 Task: Look for space in Jaén, Spain from 15th August, 2023 to 20th August, 2023 for 1 adult in price range Rs.5000 to Rs.10000. Place can be private room with 1  bedroom having 1 bed and 1 bathroom. Property type can be house, flat, guest house, hotel. Booking option can be shelf check-in. Required host language is English.
Action: Mouse moved to (252, 157)
Screenshot: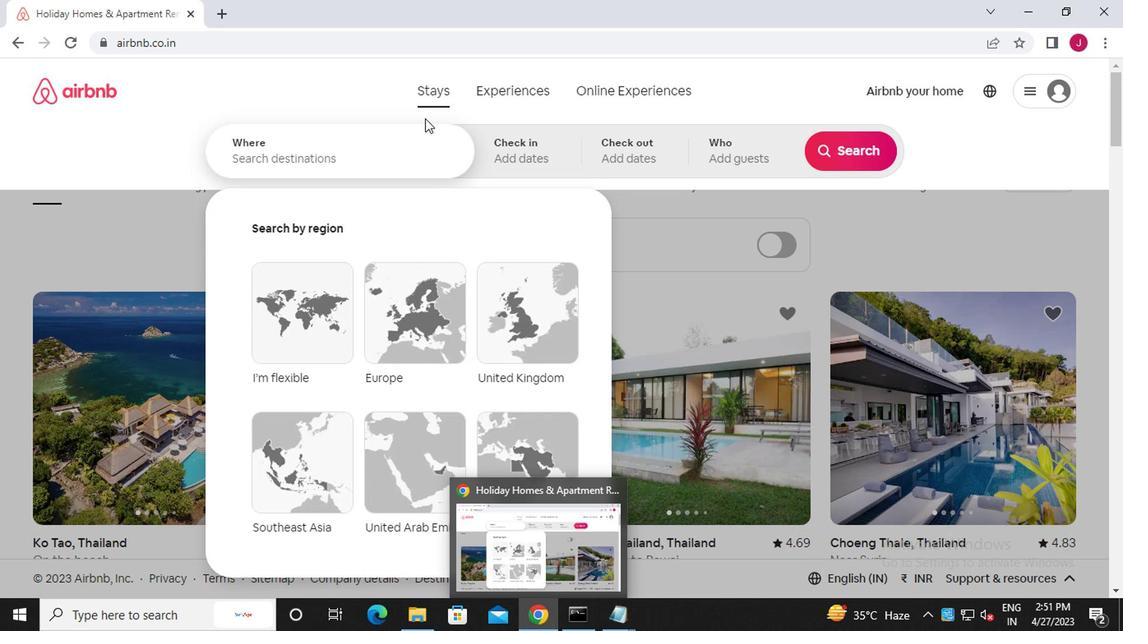 
Action: Mouse pressed left at (252, 157)
Screenshot: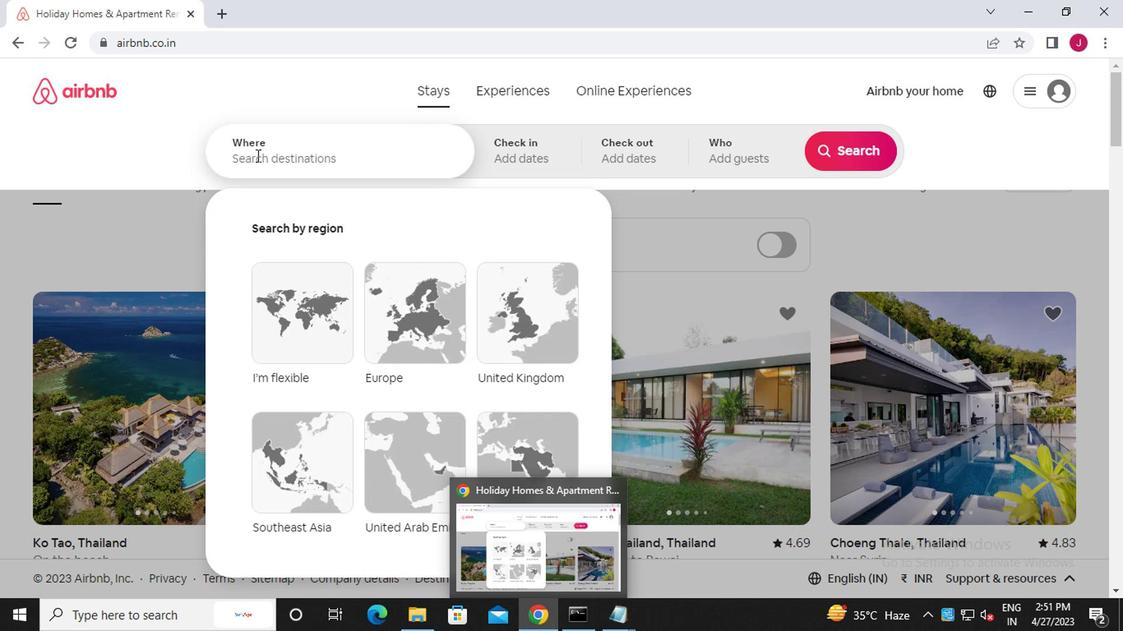 
Action: Mouse moved to (254, 157)
Screenshot: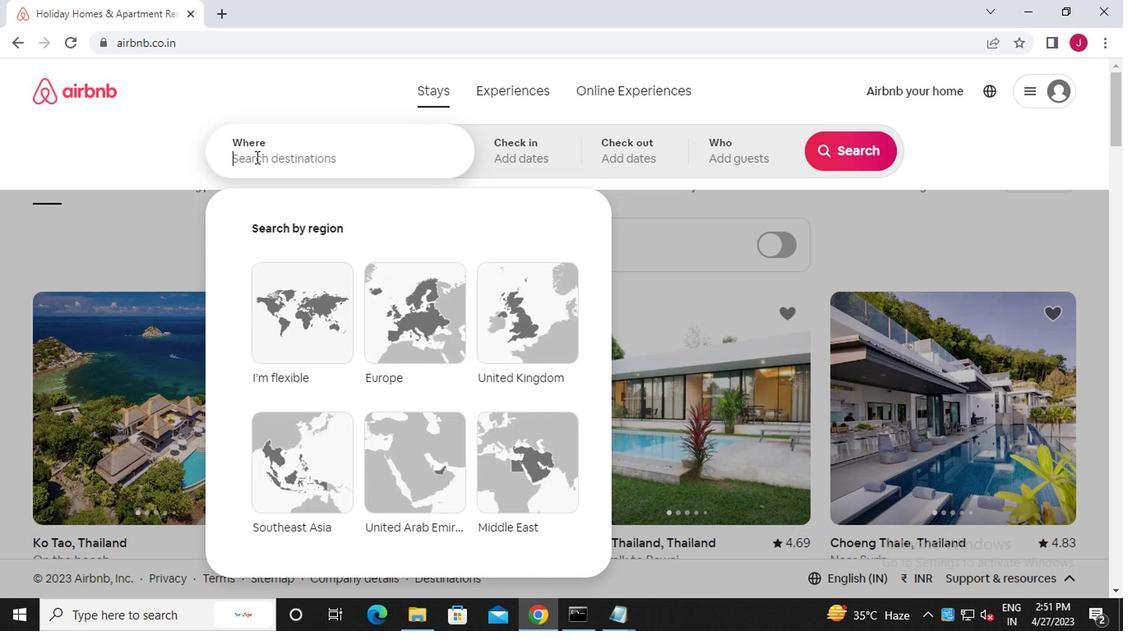 
Action: Key pressed j<Key.caps_lock>aen,<Key.caps_lock>s<Key.caps_lock>pain
Screenshot: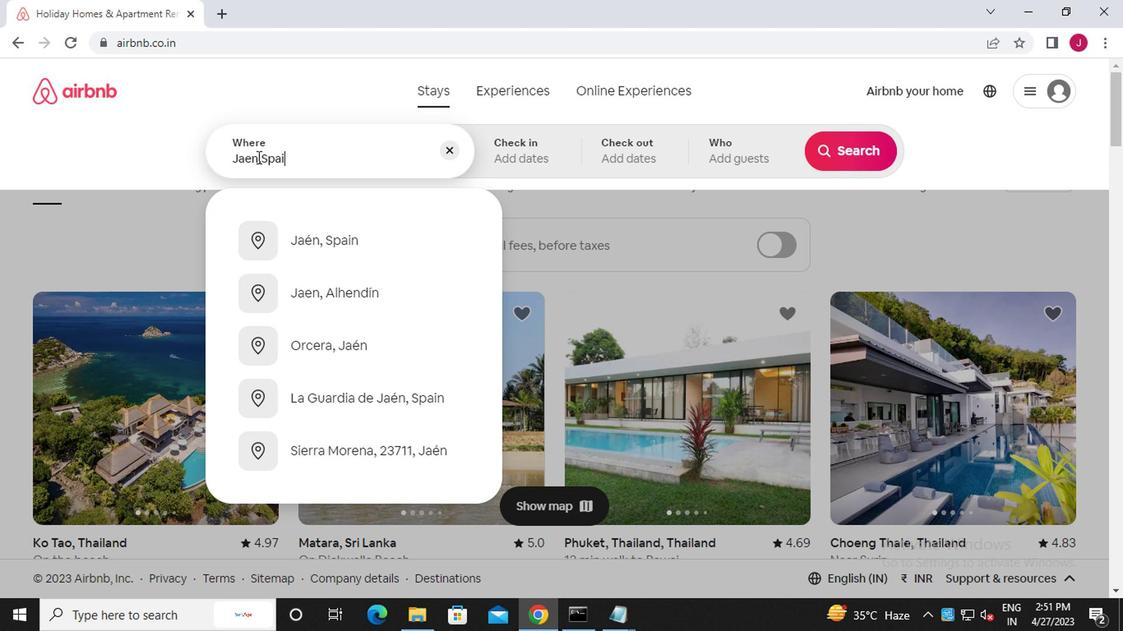 
Action: Mouse moved to (326, 243)
Screenshot: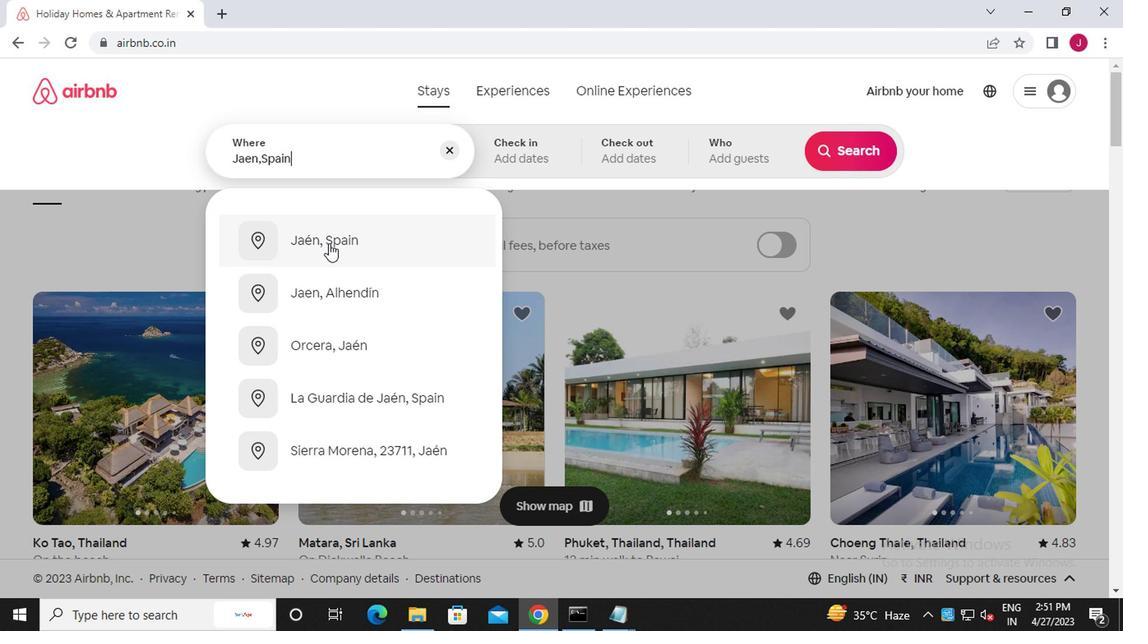 
Action: Mouse pressed left at (326, 243)
Screenshot: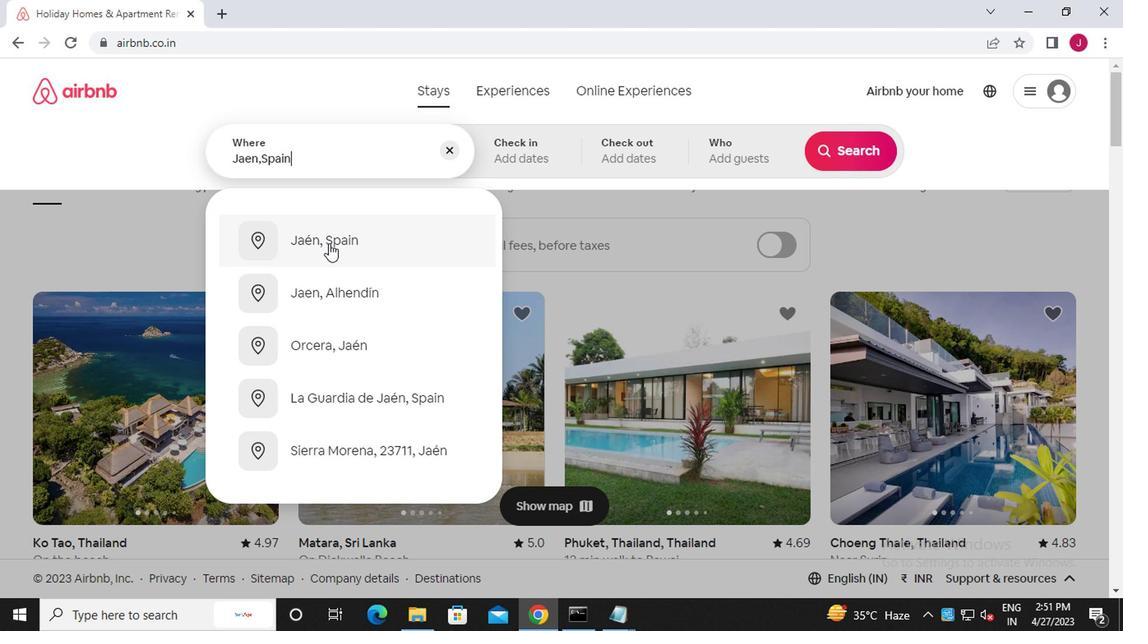
Action: Mouse moved to (835, 281)
Screenshot: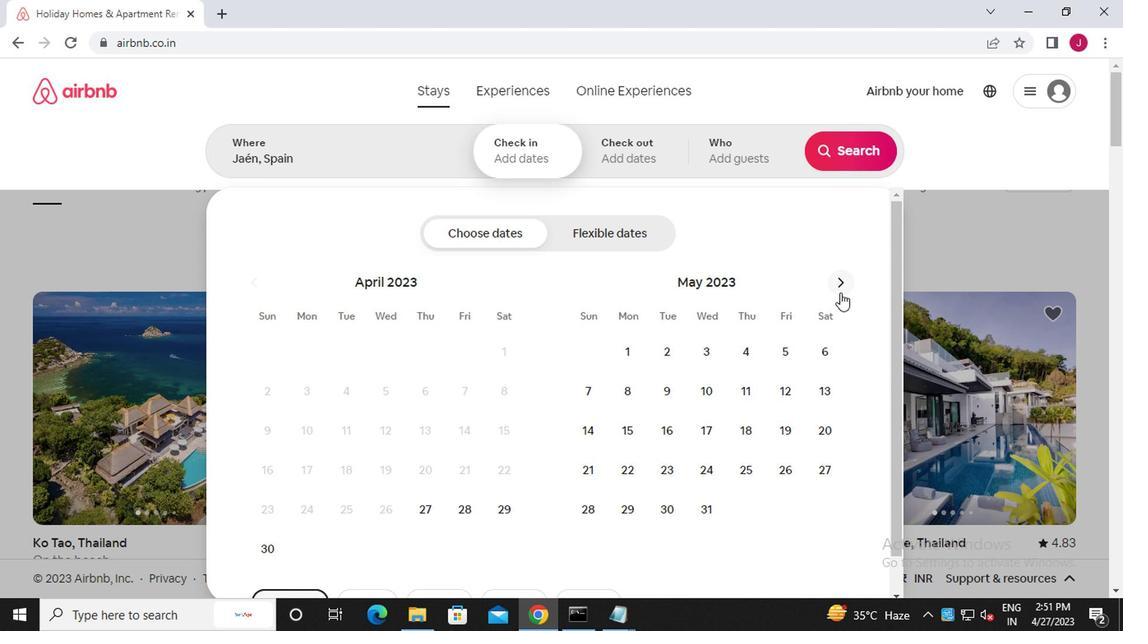 
Action: Mouse pressed left at (835, 281)
Screenshot: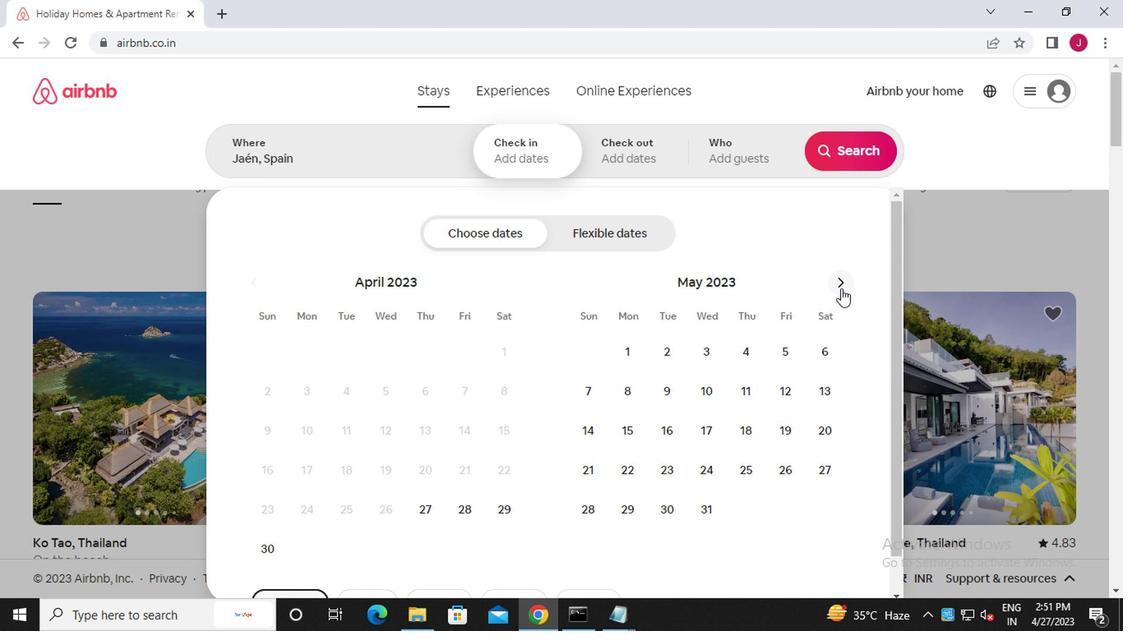 
Action: Mouse pressed left at (835, 281)
Screenshot: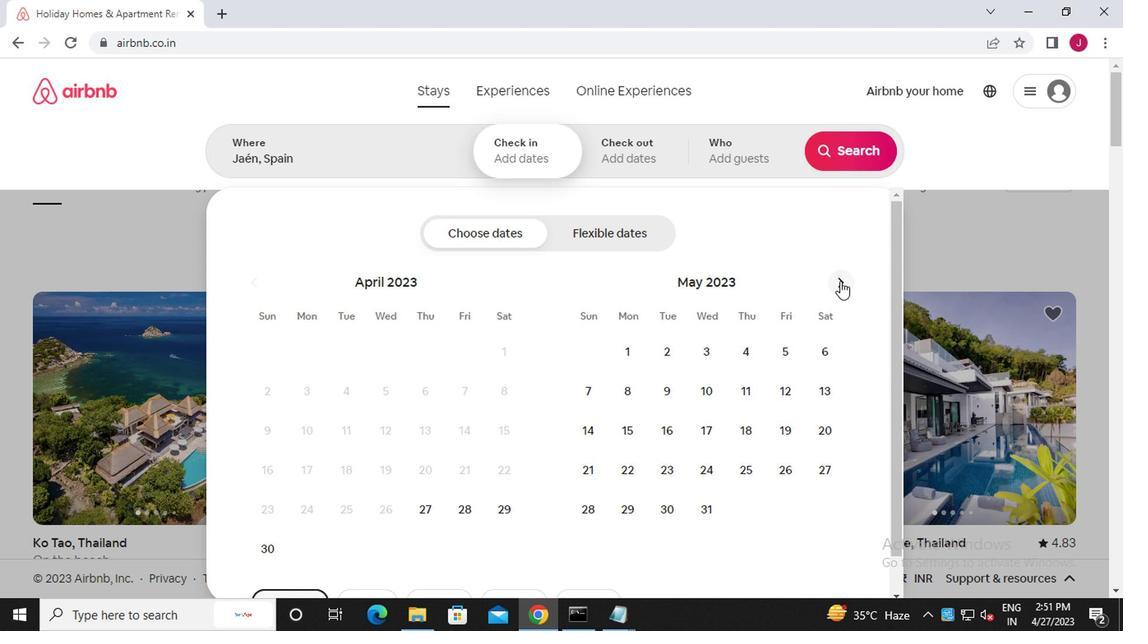 
Action: Mouse pressed left at (835, 281)
Screenshot: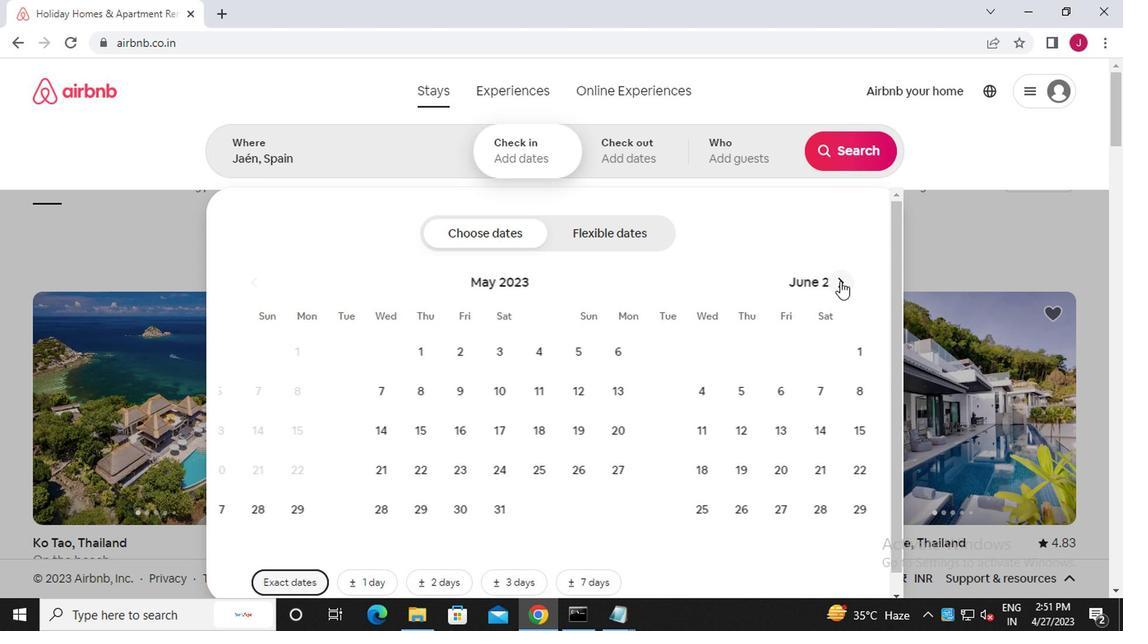 
Action: Mouse pressed left at (835, 281)
Screenshot: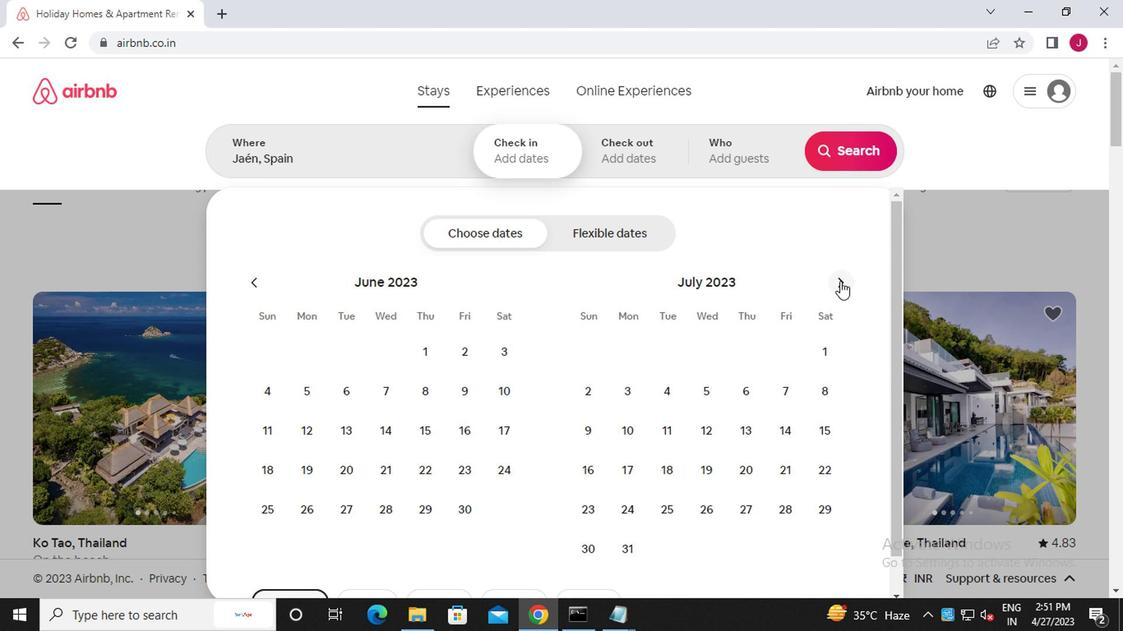 
Action: Mouse moved to (673, 426)
Screenshot: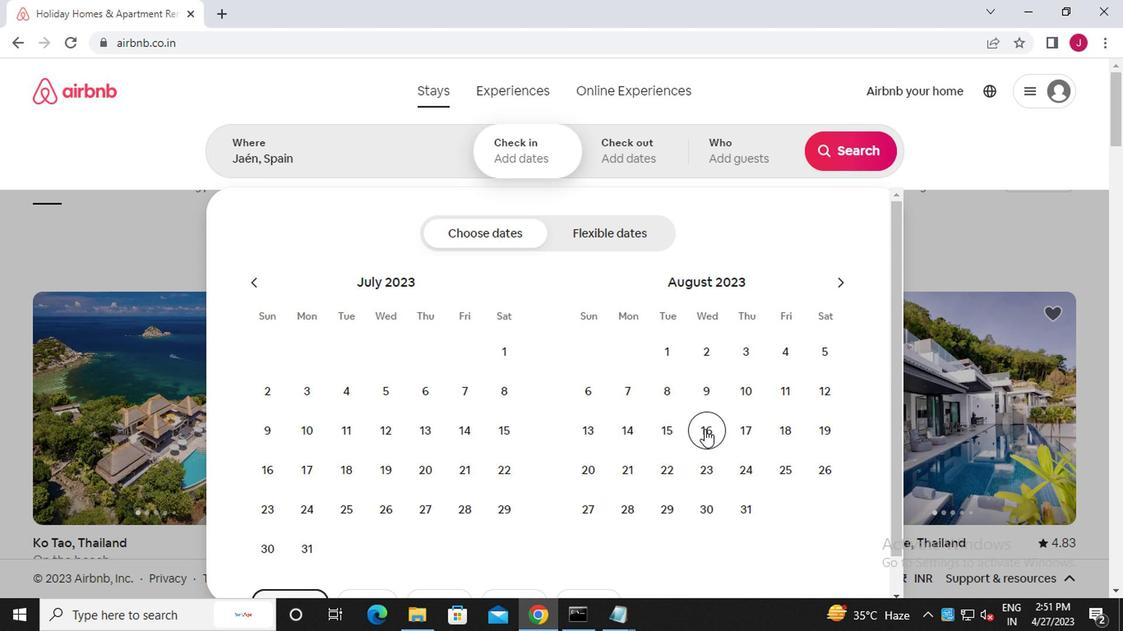 
Action: Mouse pressed left at (673, 426)
Screenshot: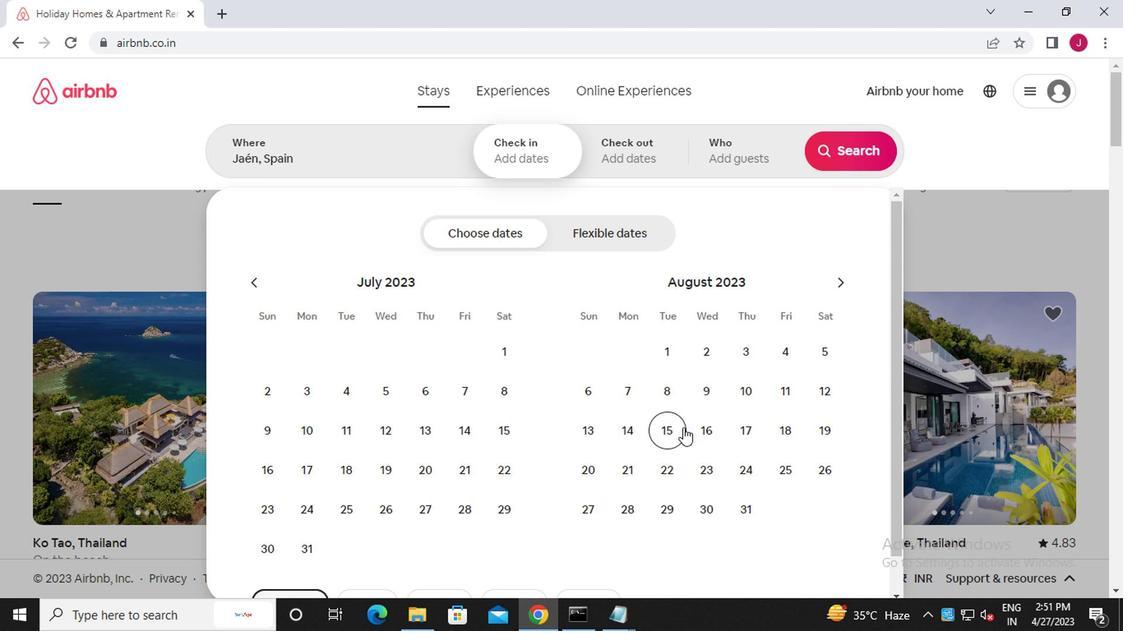 
Action: Mouse moved to (576, 468)
Screenshot: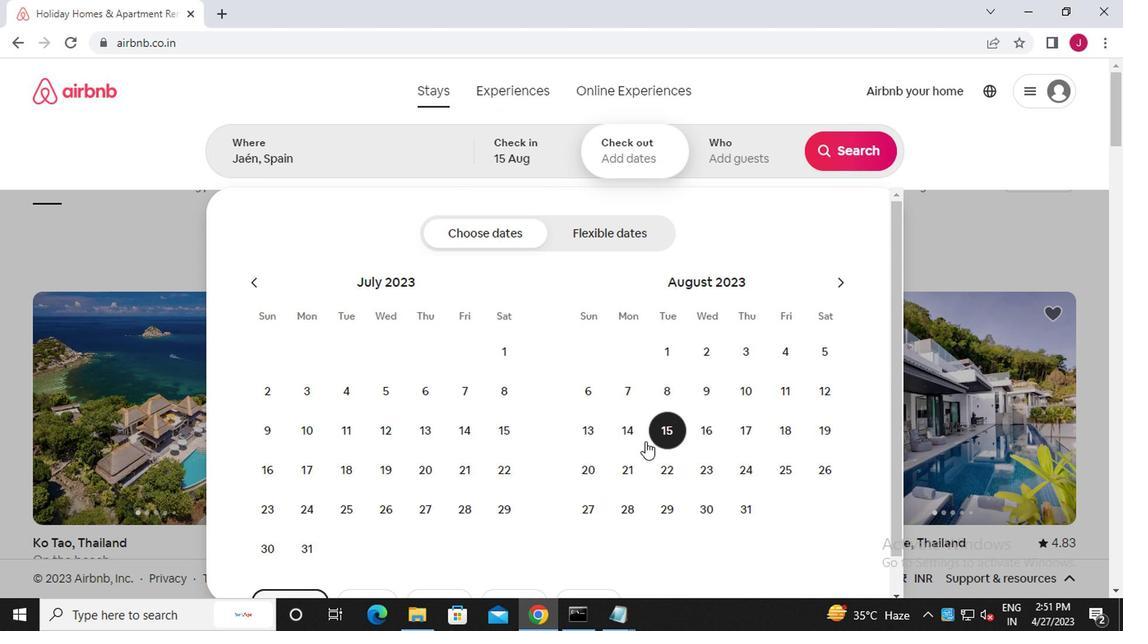 
Action: Mouse pressed left at (576, 468)
Screenshot: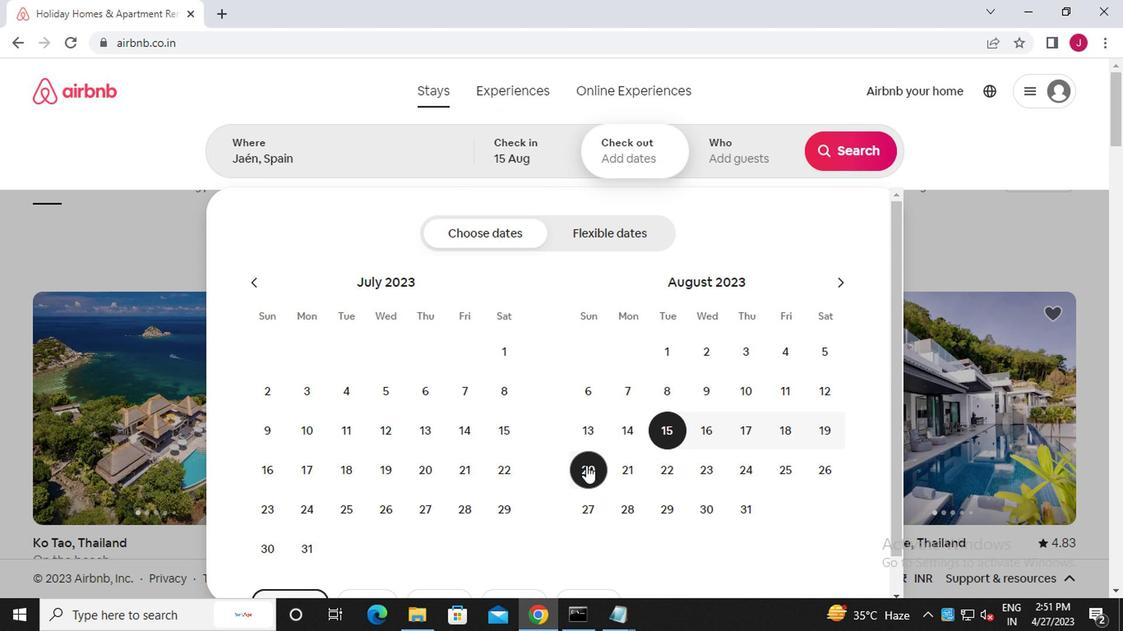
Action: Mouse moved to (743, 163)
Screenshot: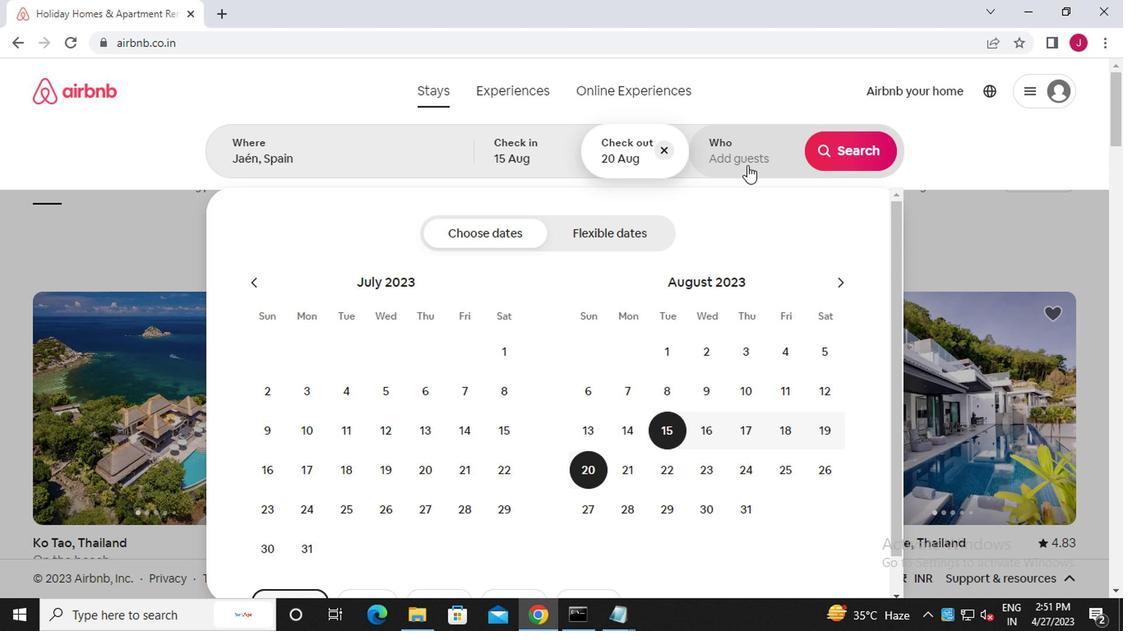 
Action: Mouse pressed left at (743, 163)
Screenshot: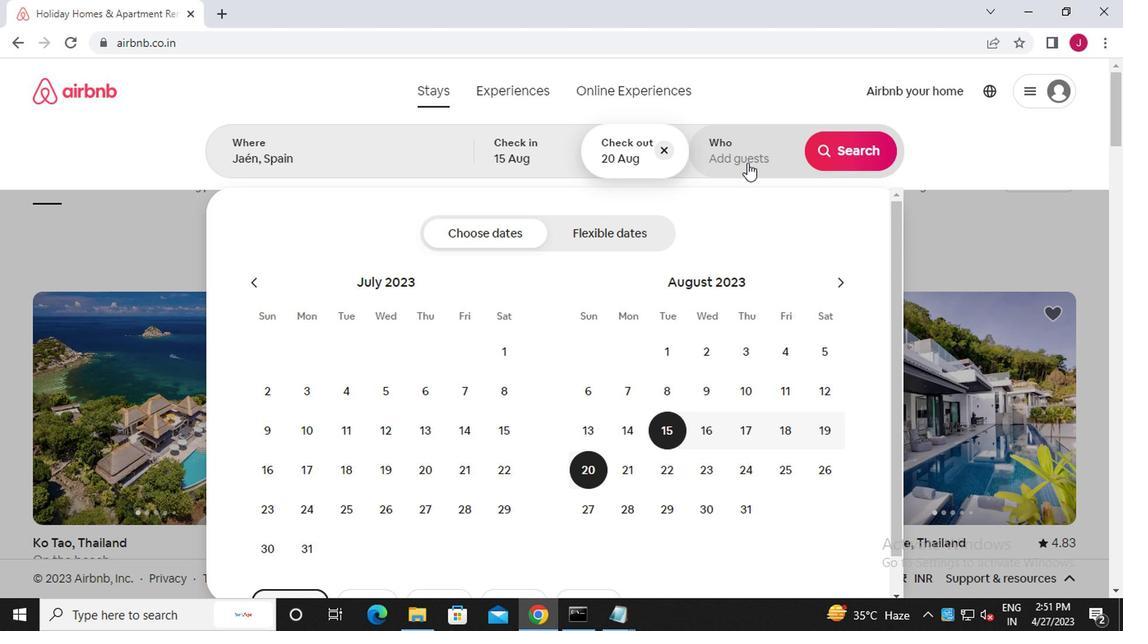 
Action: Mouse moved to (845, 243)
Screenshot: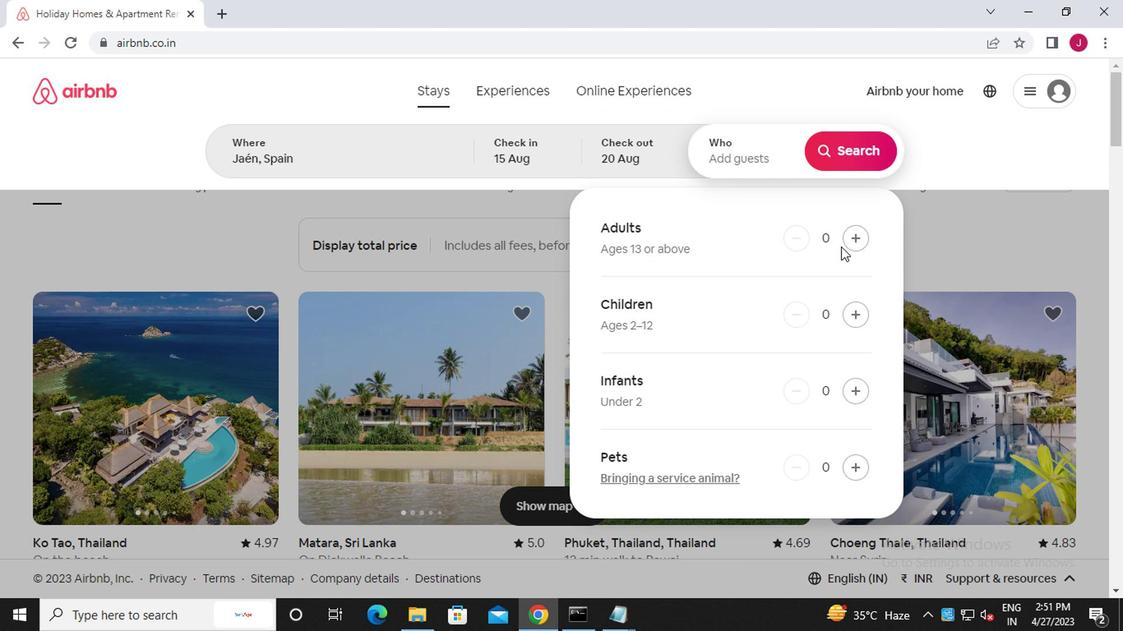 
Action: Mouse pressed left at (845, 243)
Screenshot: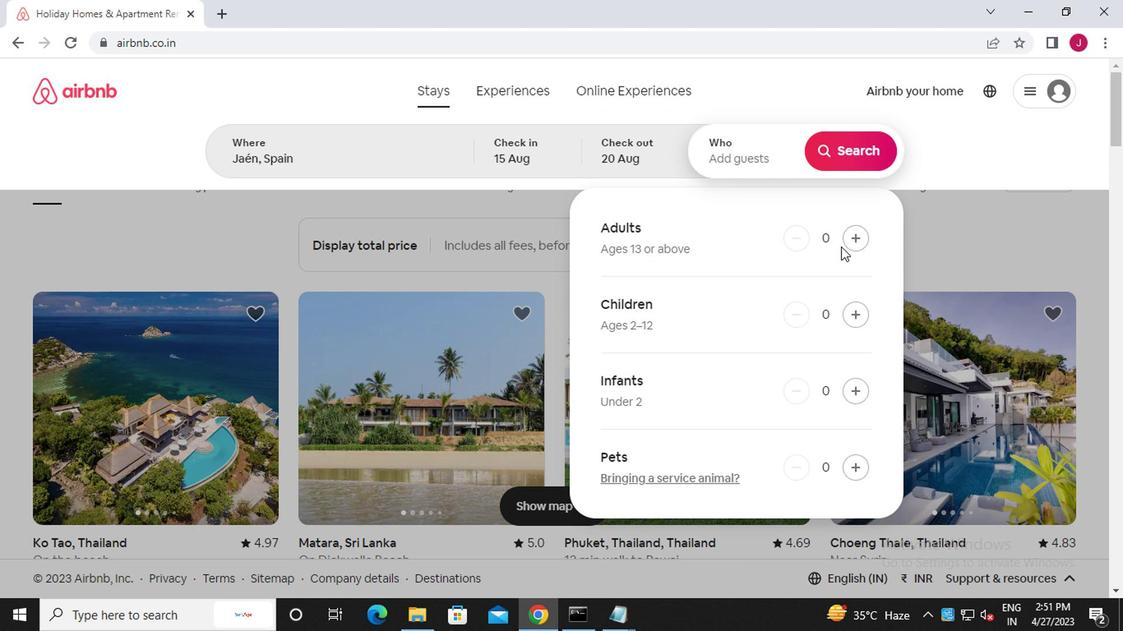 
Action: Mouse moved to (839, 155)
Screenshot: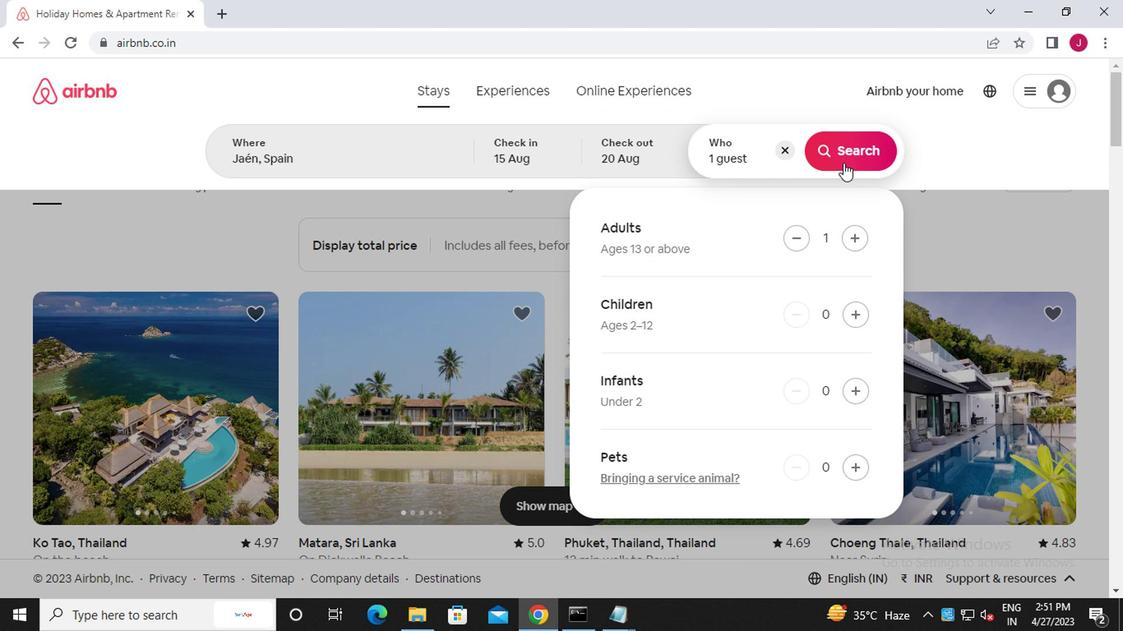 
Action: Mouse pressed left at (839, 155)
Screenshot: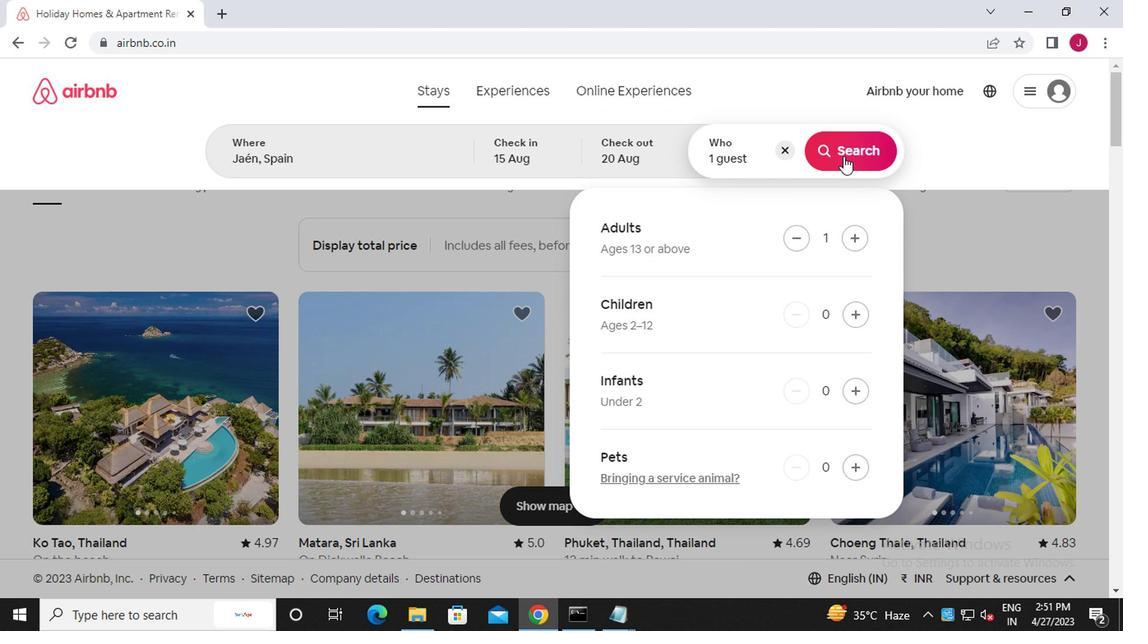 
Action: Mouse moved to (1045, 167)
Screenshot: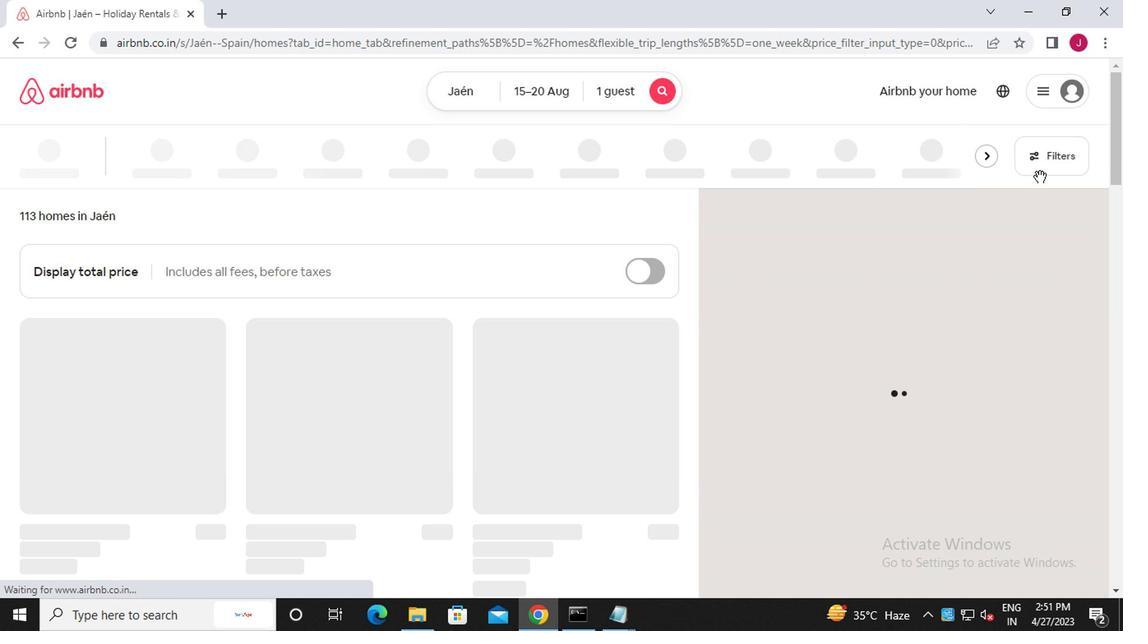 
Action: Mouse pressed left at (1045, 167)
Screenshot: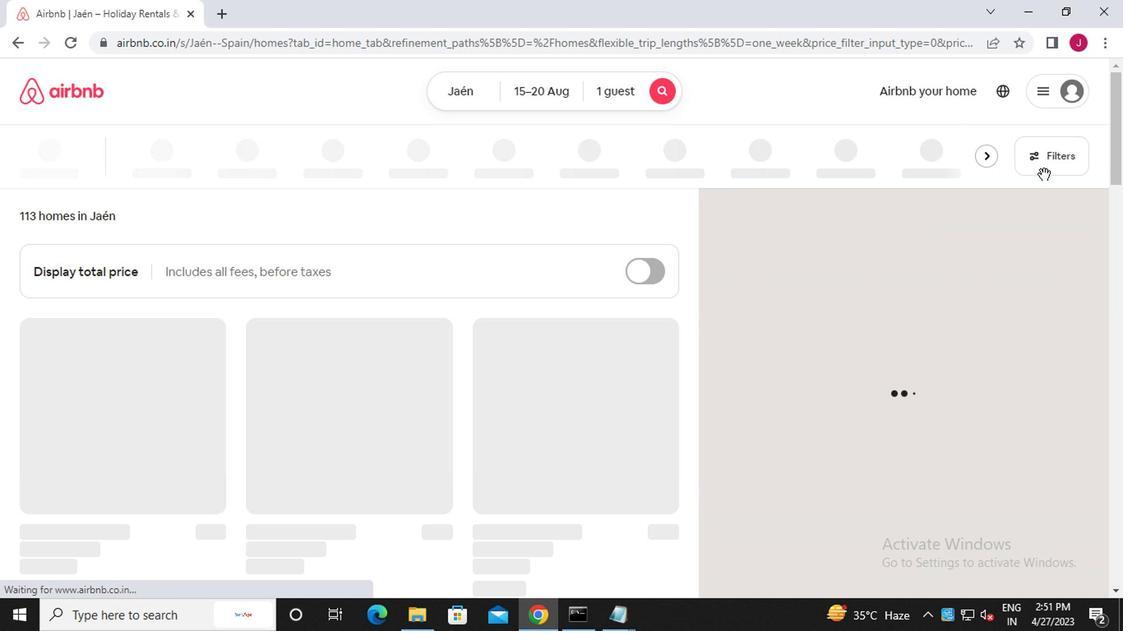 
Action: Mouse moved to (373, 369)
Screenshot: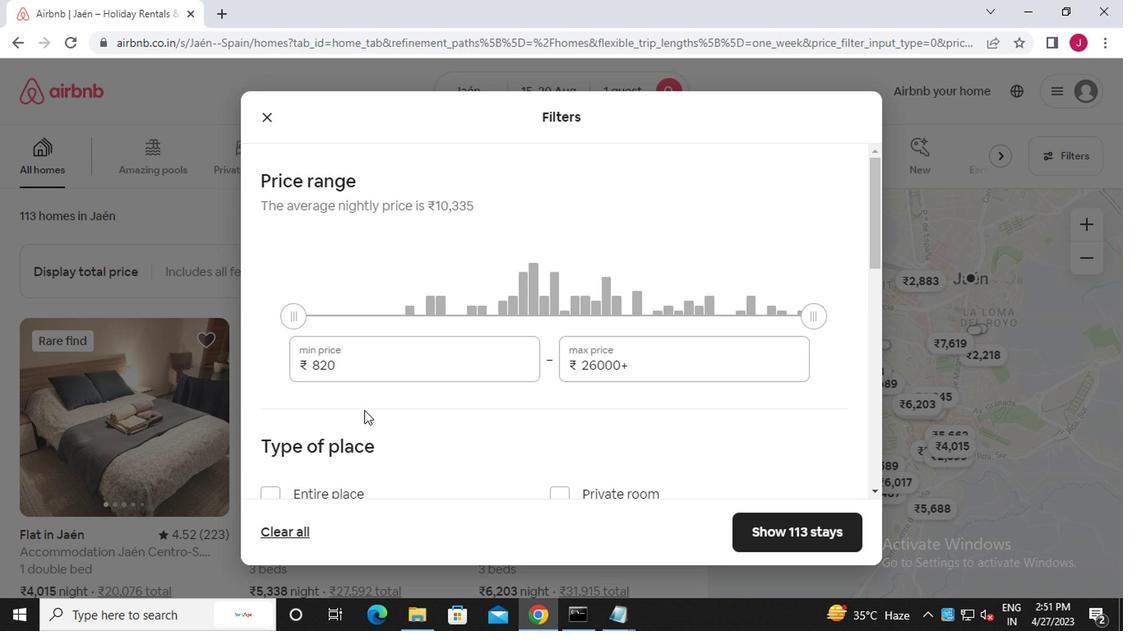 
Action: Mouse pressed left at (373, 369)
Screenshot: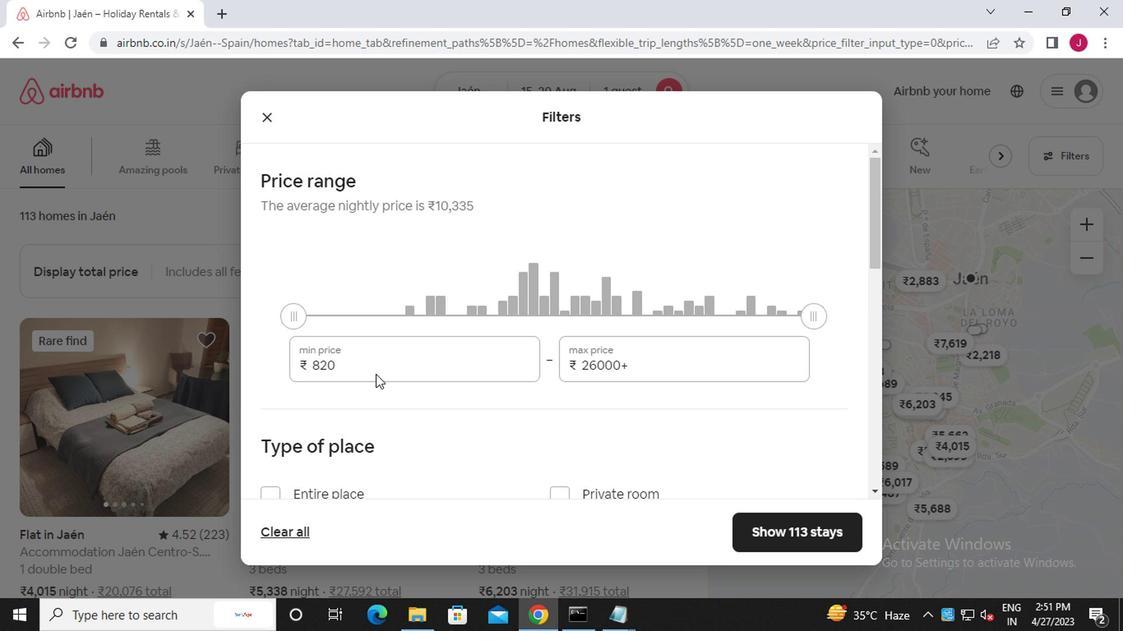 
Action: Mouse moved to (372, 367)
Screenshot: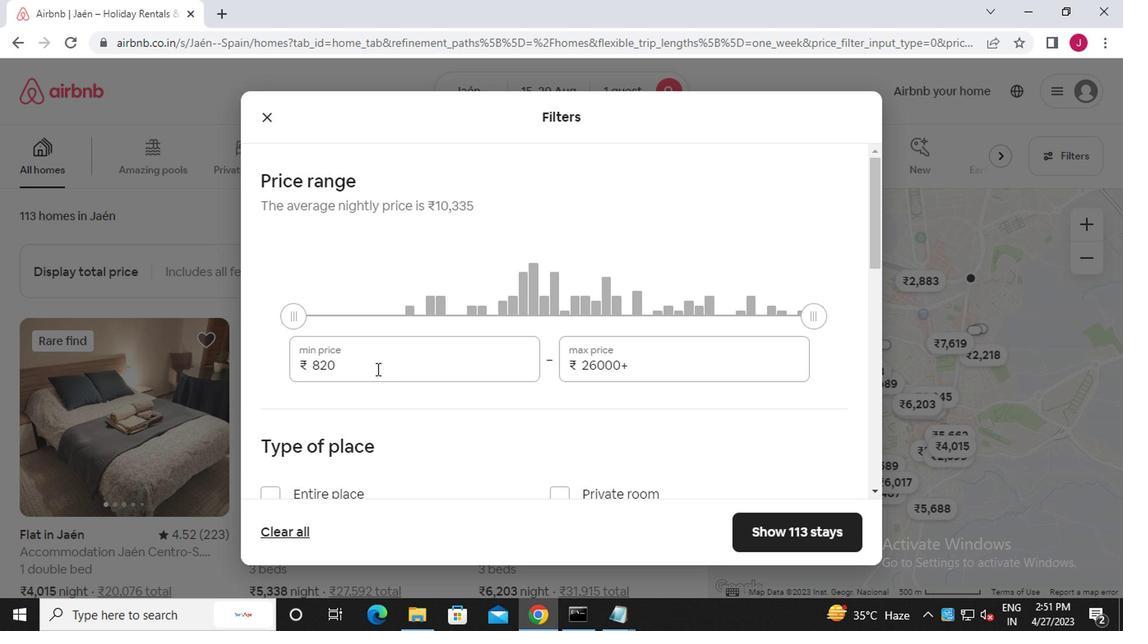
Action: Key pressed <Key.backspace><Key.backspace><Key.backspace><Key.backspace><Key.backspace><Key.backspace><Key.backspace><<101>><<96>><<96>><<96>>
Screenshot: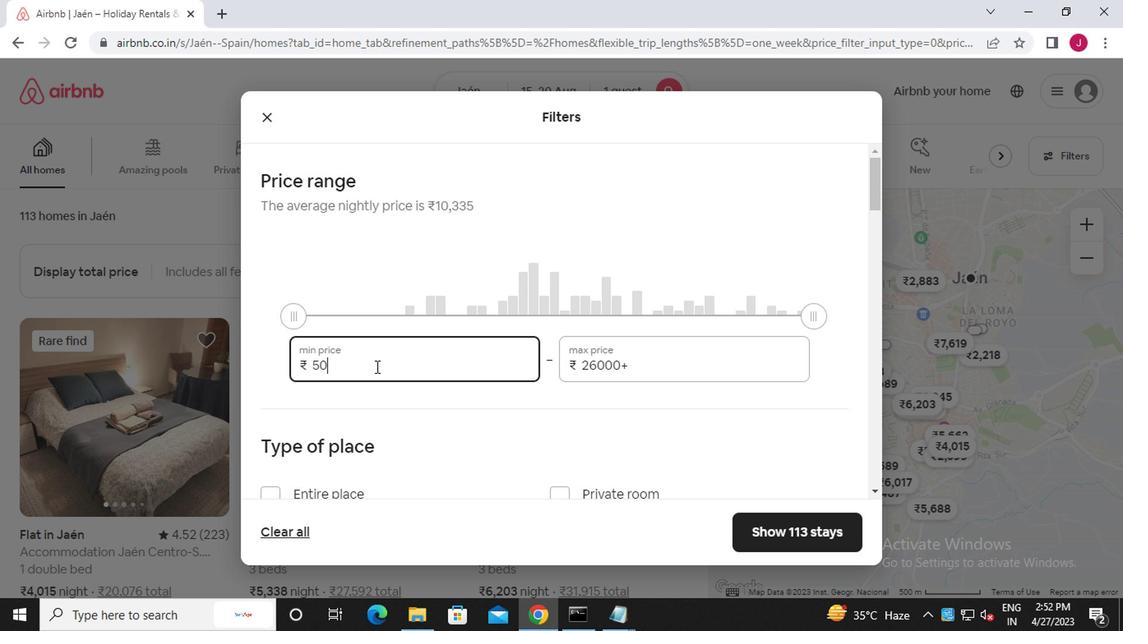 
Action: Mouse moved to (690, 361)
Screenshot: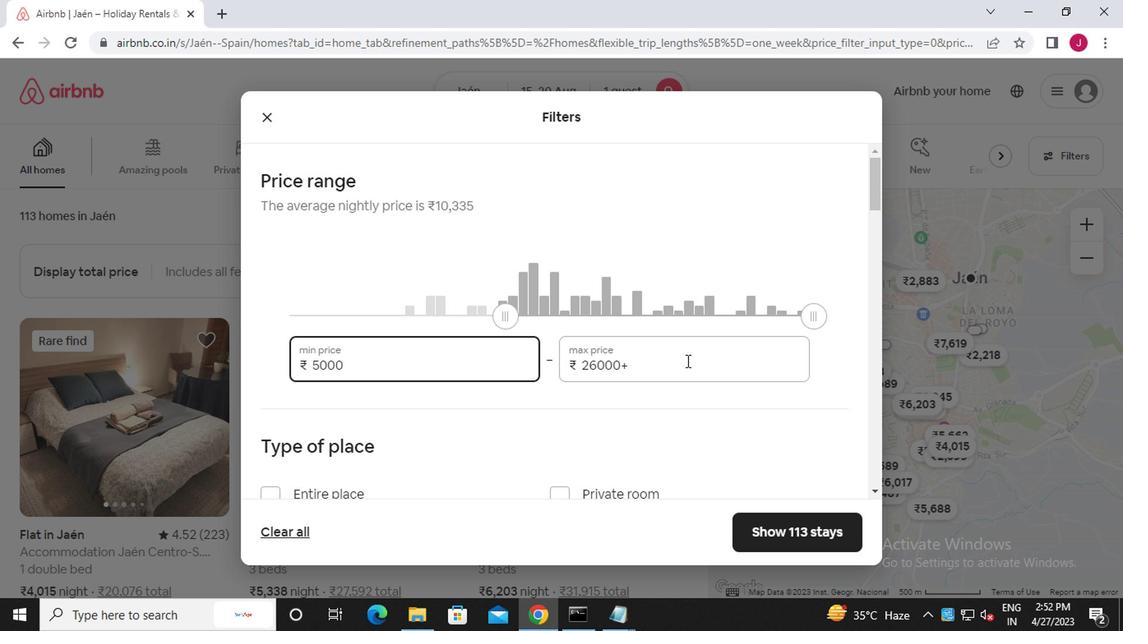 
Action: Mouse pressed left at (690, 361)
Screenshot: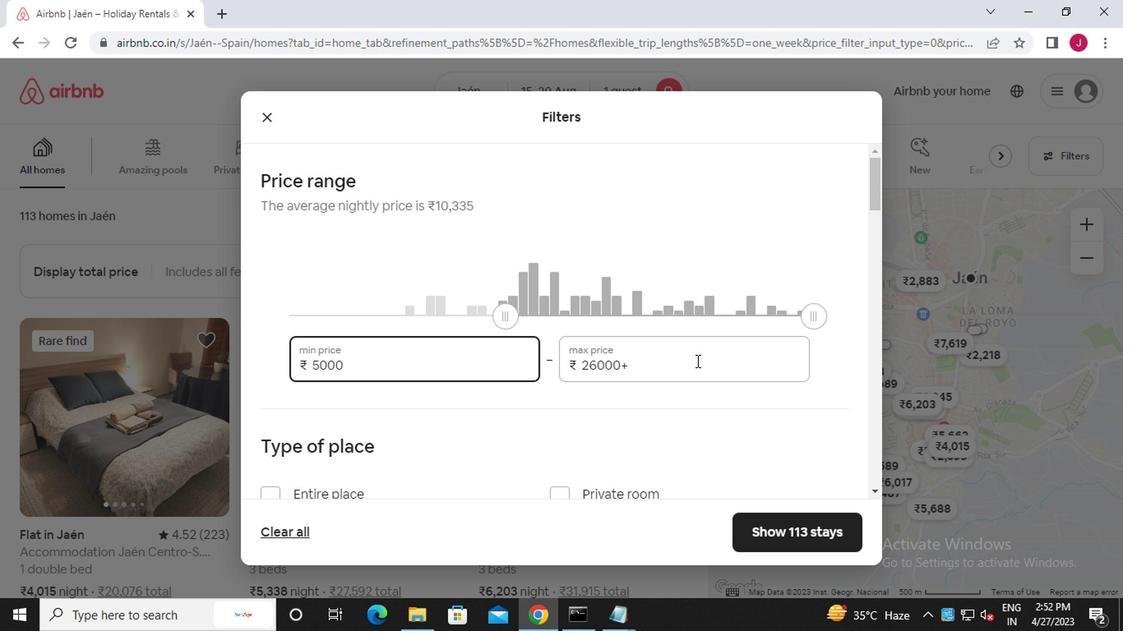 
Action: Mouse moved to (674, 361)
Screenshot: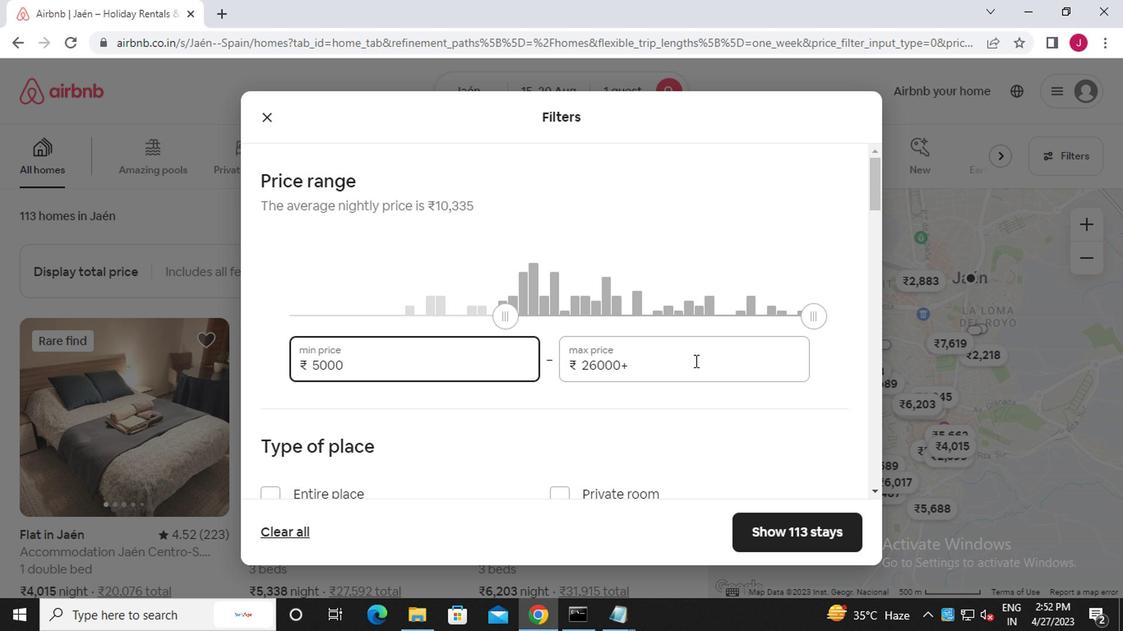 
Action: Key pressed <Key.backspace><Key.backspace><Key.backspace><Key.backspace><Key.backspace><Key.backspace><Key.backspace><Key.backspace><Key.backspace><Key.backspace><<97>><<96>><<96>><<96>><<96>>
Screenshot: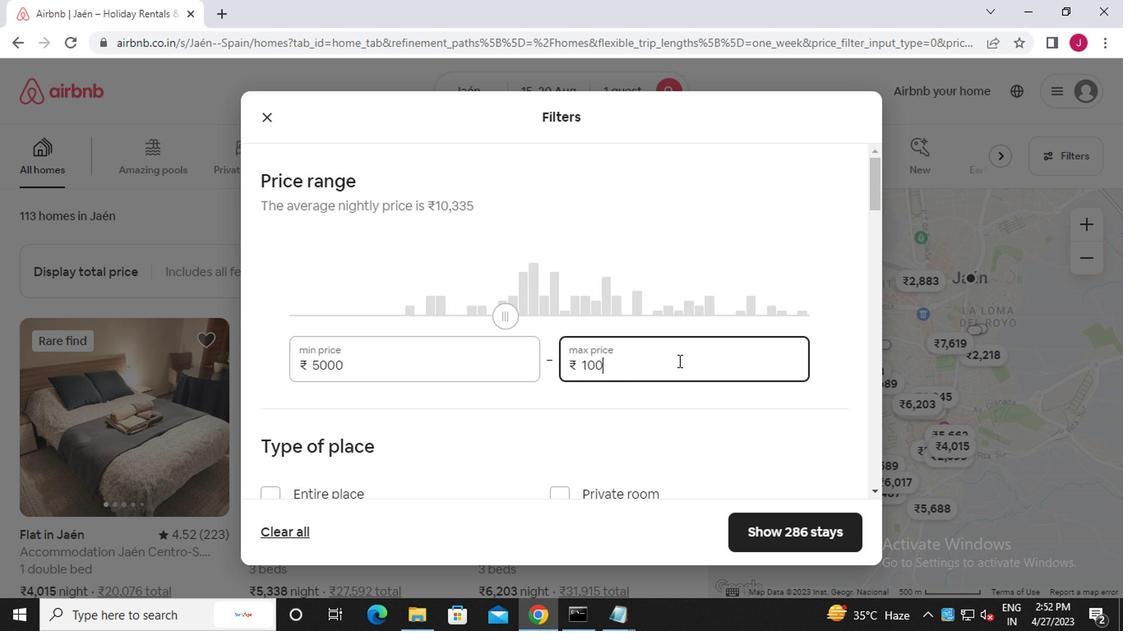 
Action: Mouse scrolled (674, 360) with delta (0, 0)
Screenshot: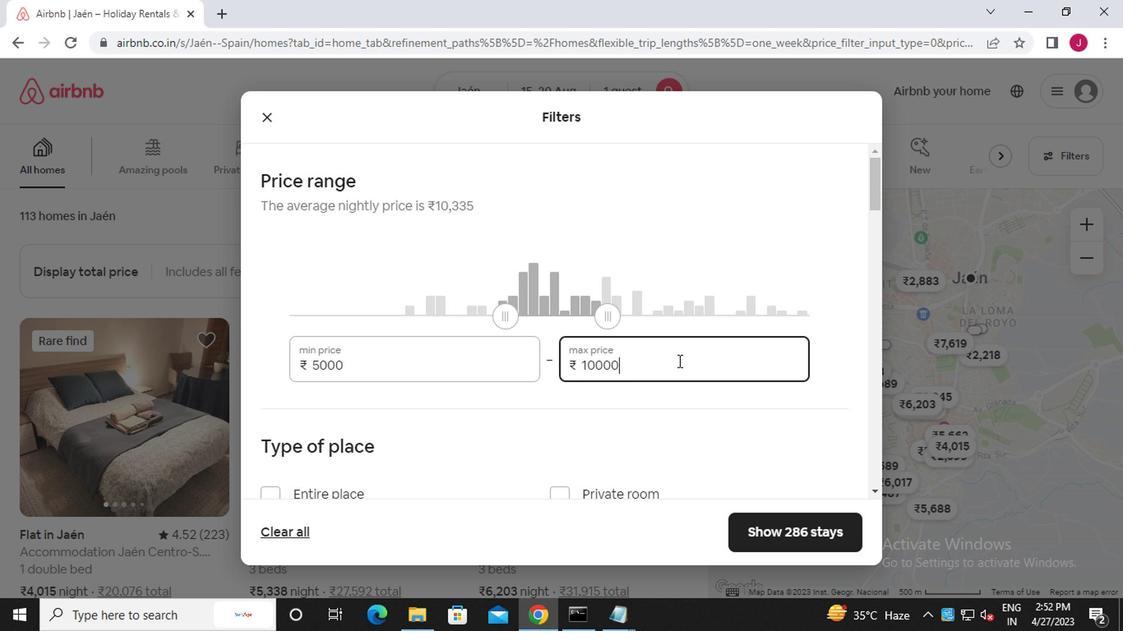 
Action: Mouse scrolled (674, 360) with delta (0, 0)
Screenshot: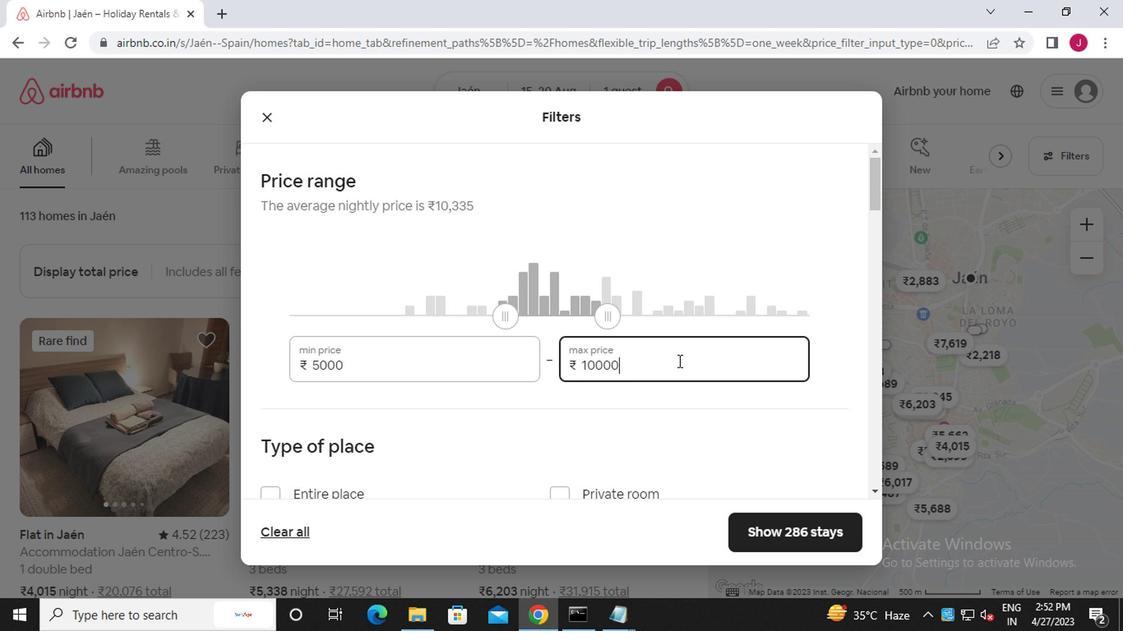
Action: Mouse scrolled (674, 360) with delta (0, 0)
Screenshot: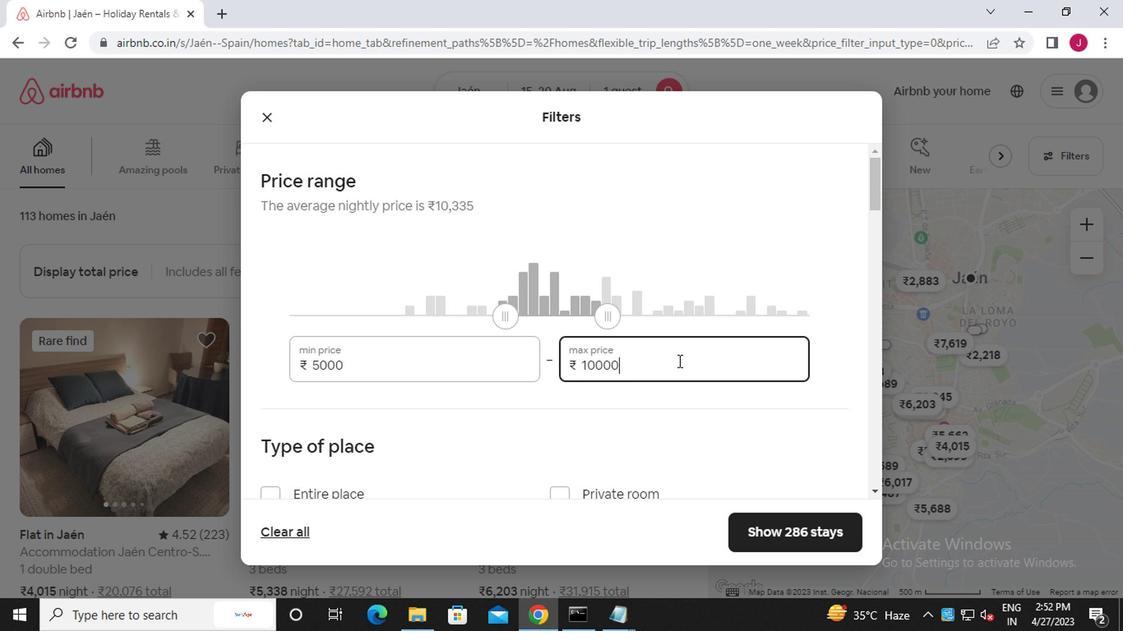
Action: Mouse moved to (565, 245)
Screenshot: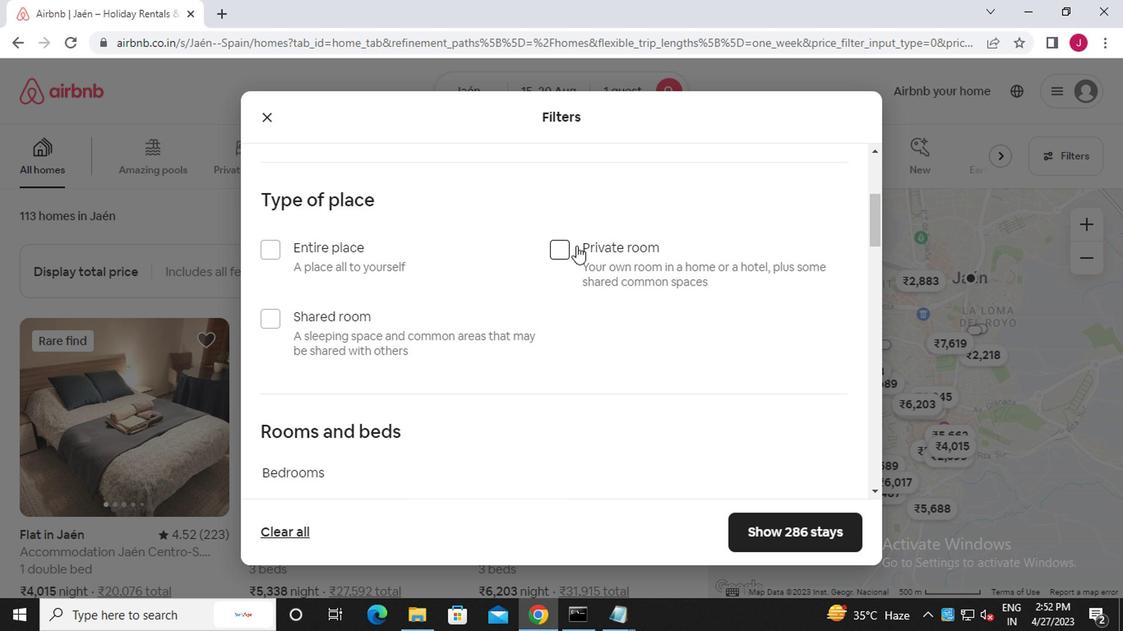 
Action: Mouse pressed left at (565, 245)
Screenshot: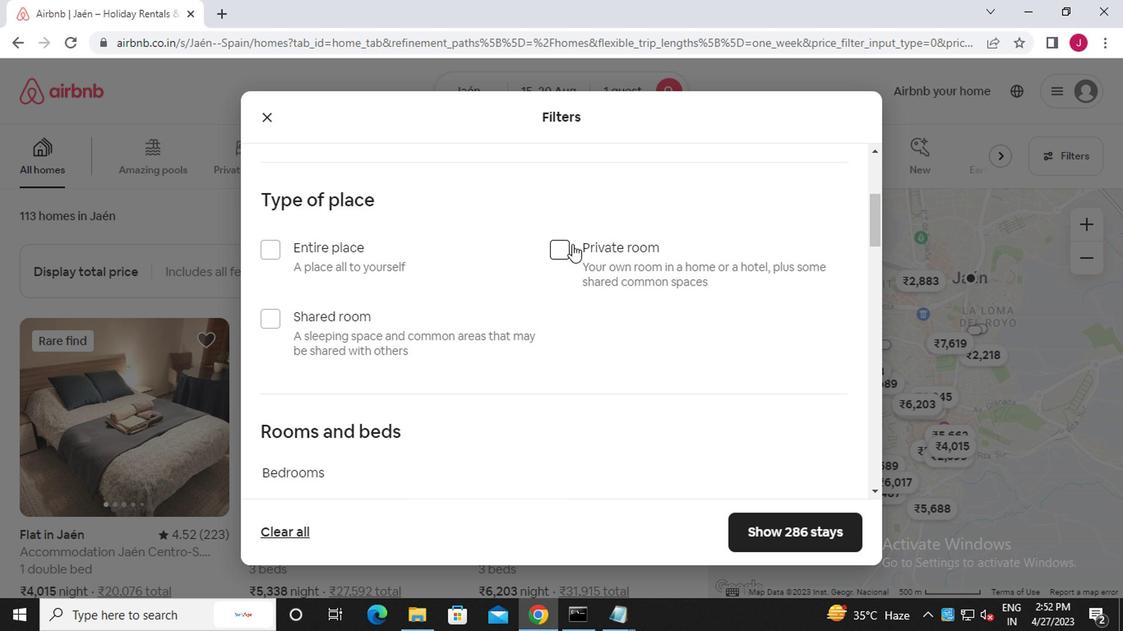 
Action: Mouse moved to (410, 343)
Screenshot: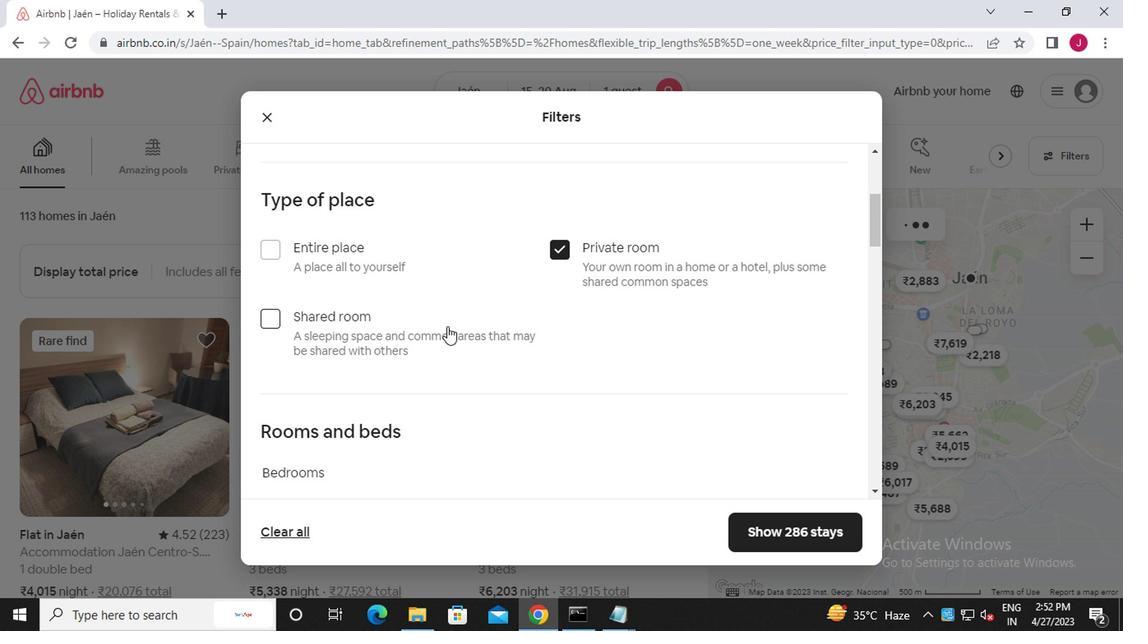 
Action: Mouse scrolled (410, 342) with delta (0, 0)
Screenshot: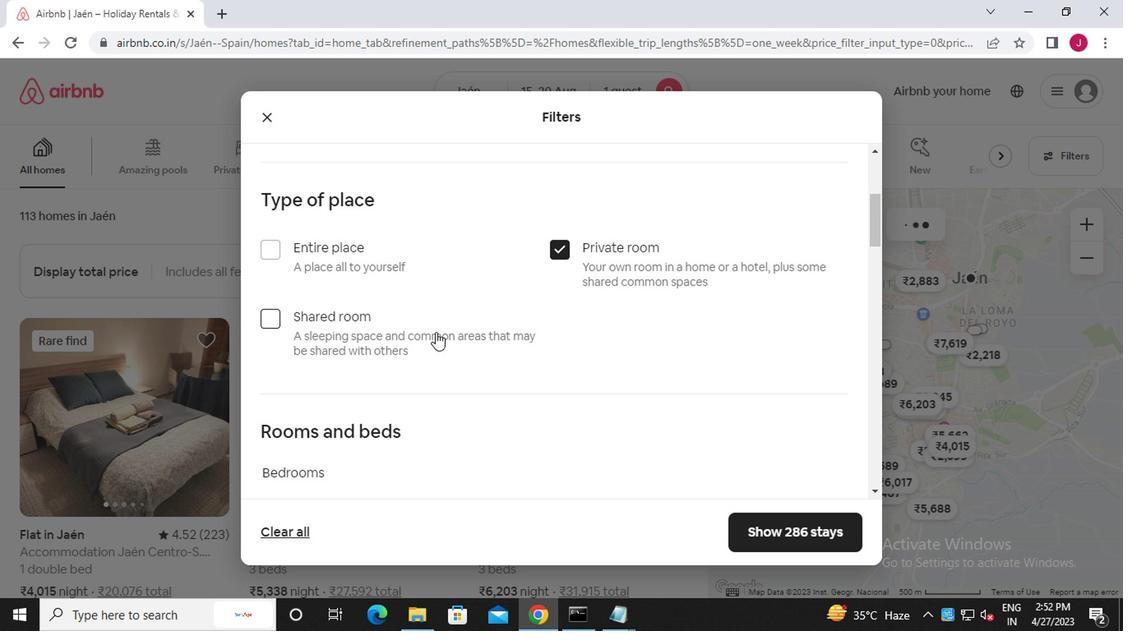 
Action: Mouse scrolled (410, 342) with delta (0, 0)
Screenshot: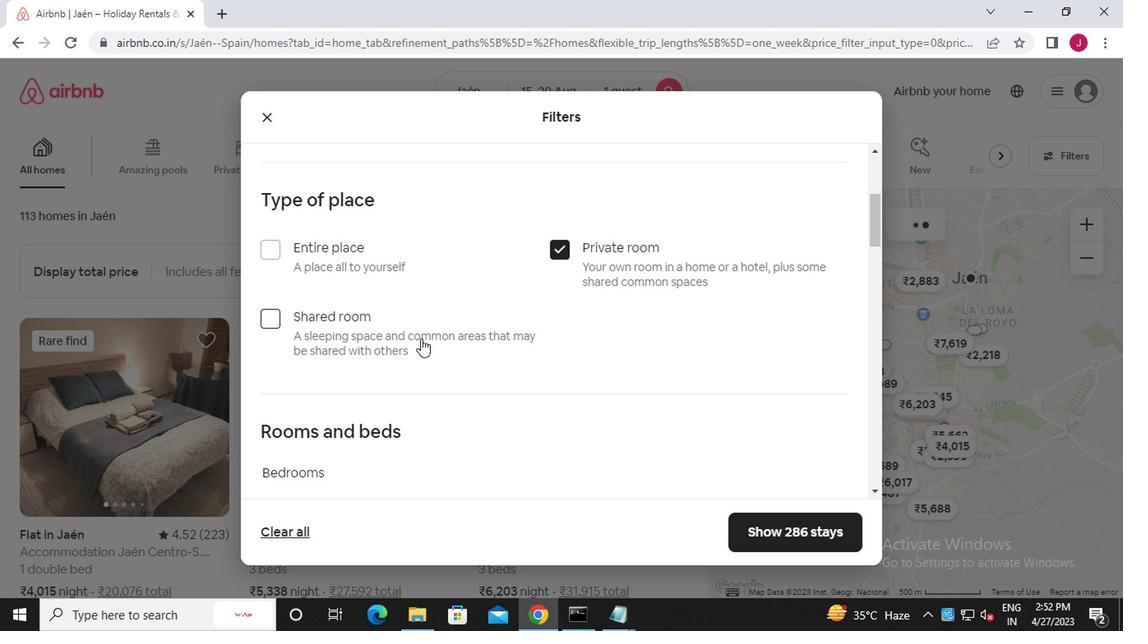 
Action: Mouse scrolled (410, 342) with delta (0, 0)
Screenshot: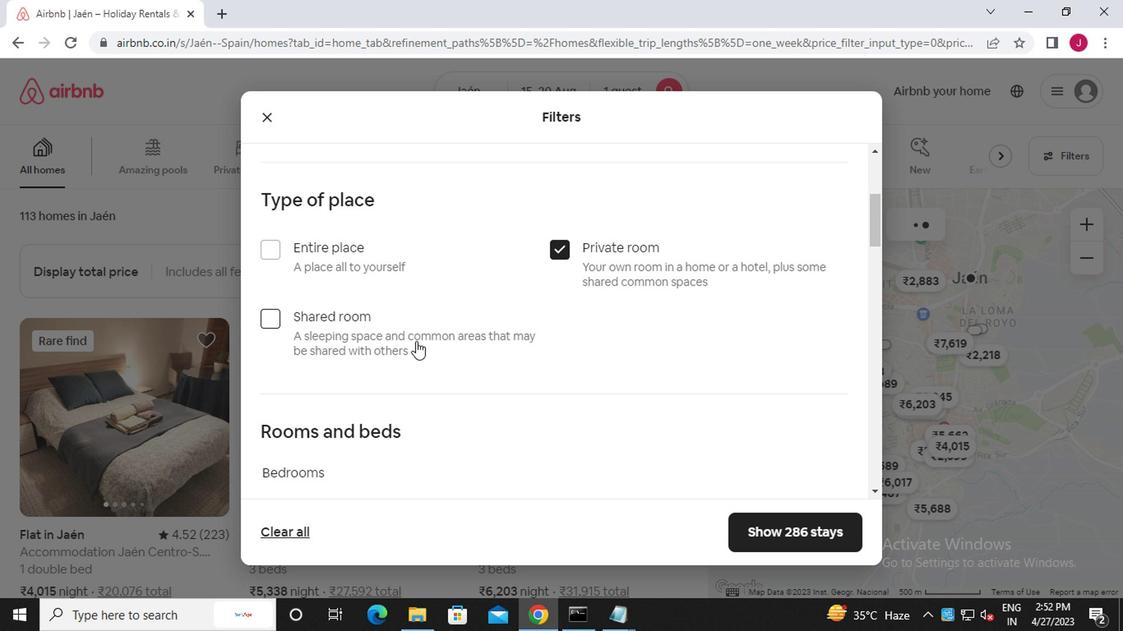 
Action: Mouse moved to (356, 278)
Screenshot: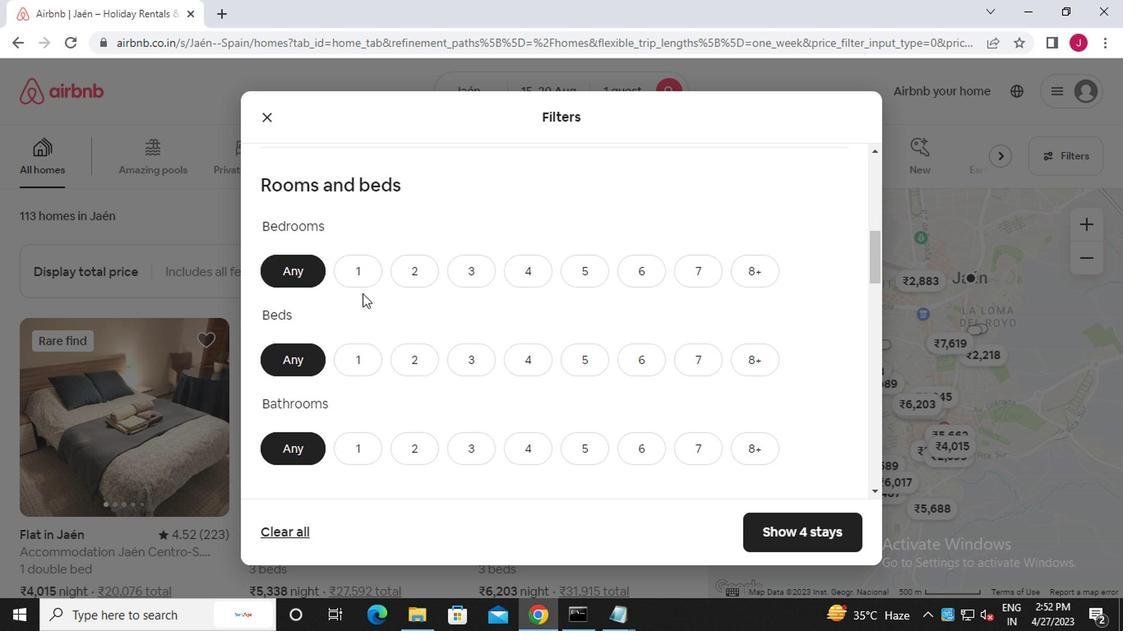 
Action: Mouse pressed left at (356, 278)
Screenshot: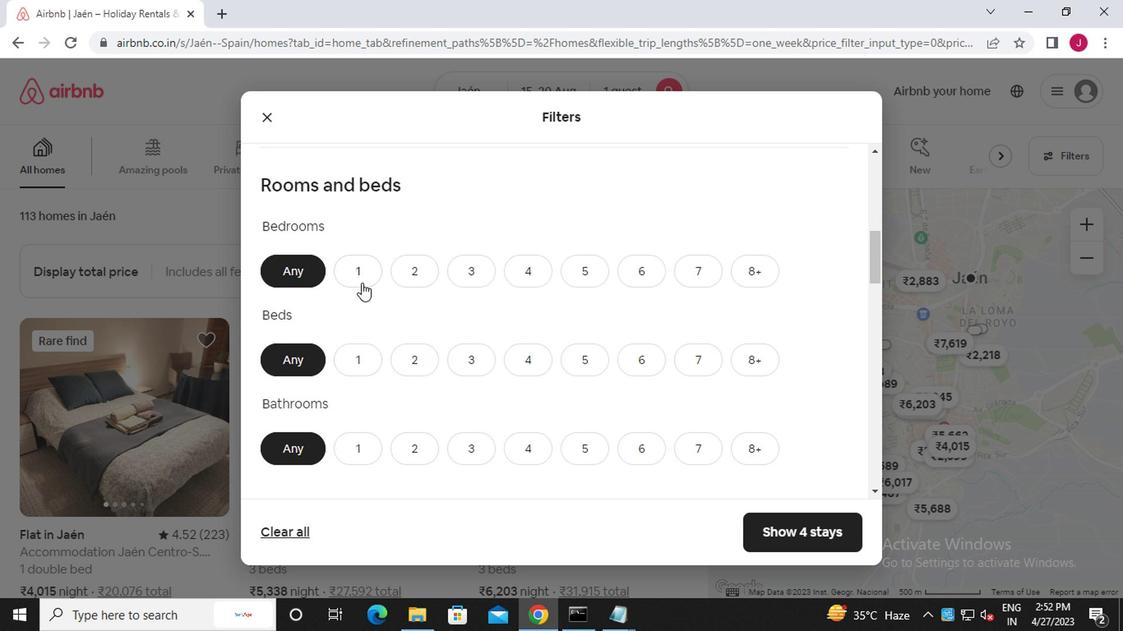 
Action: Mouse moved to (350, 373)
Screenshot: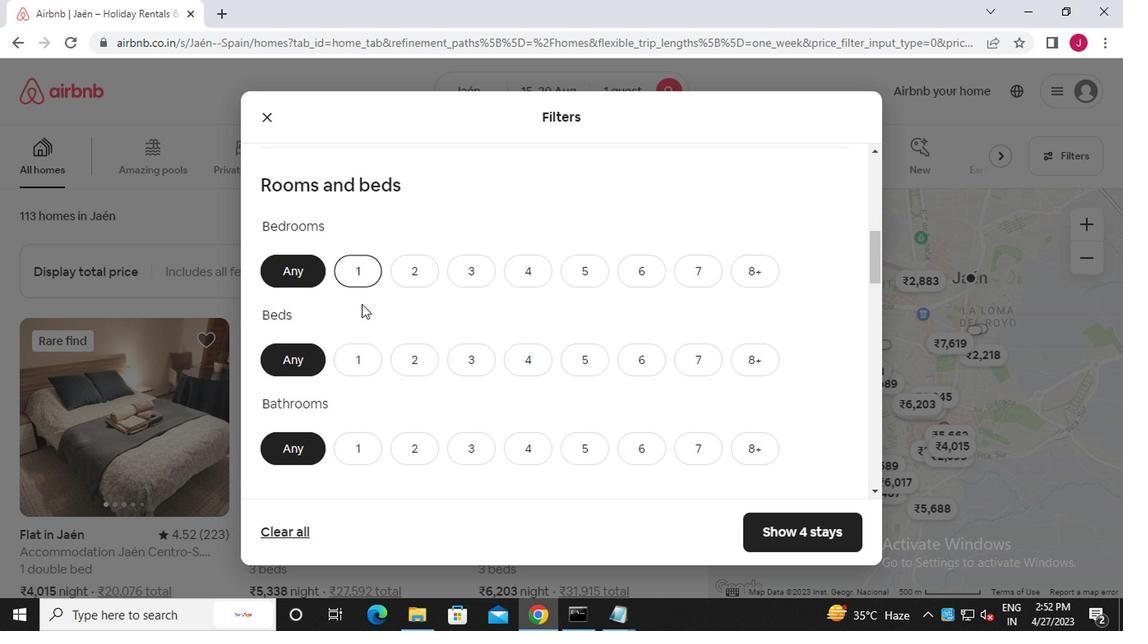 
Action: Mouse pressed left at (350, 373)
Screenshot: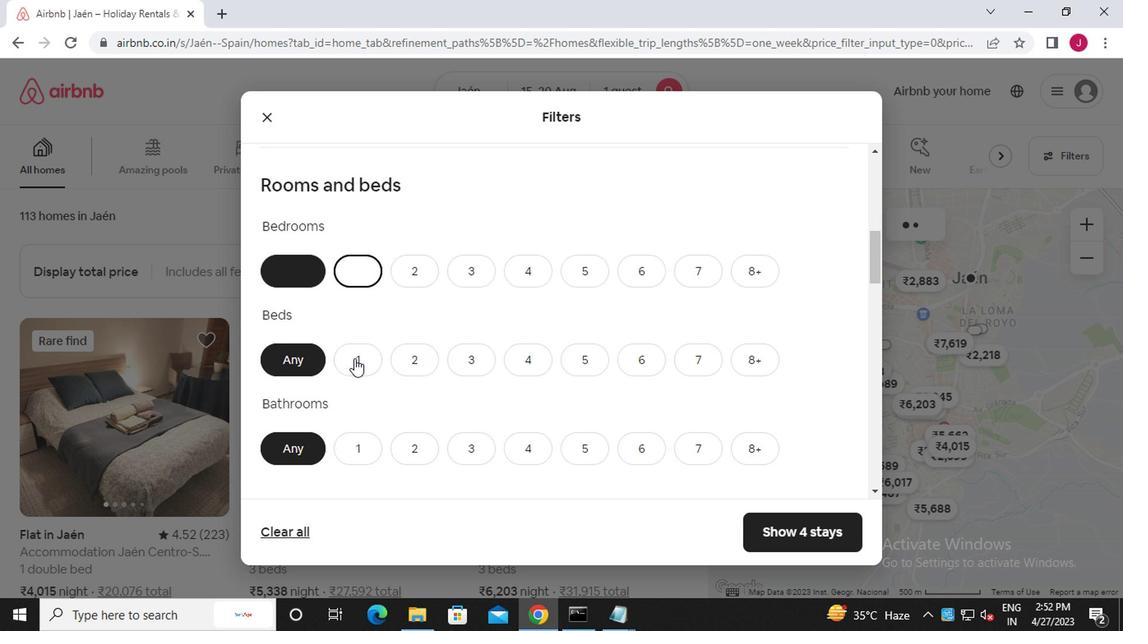 
Action: Mouse moved to (356, 450)
Screenshot: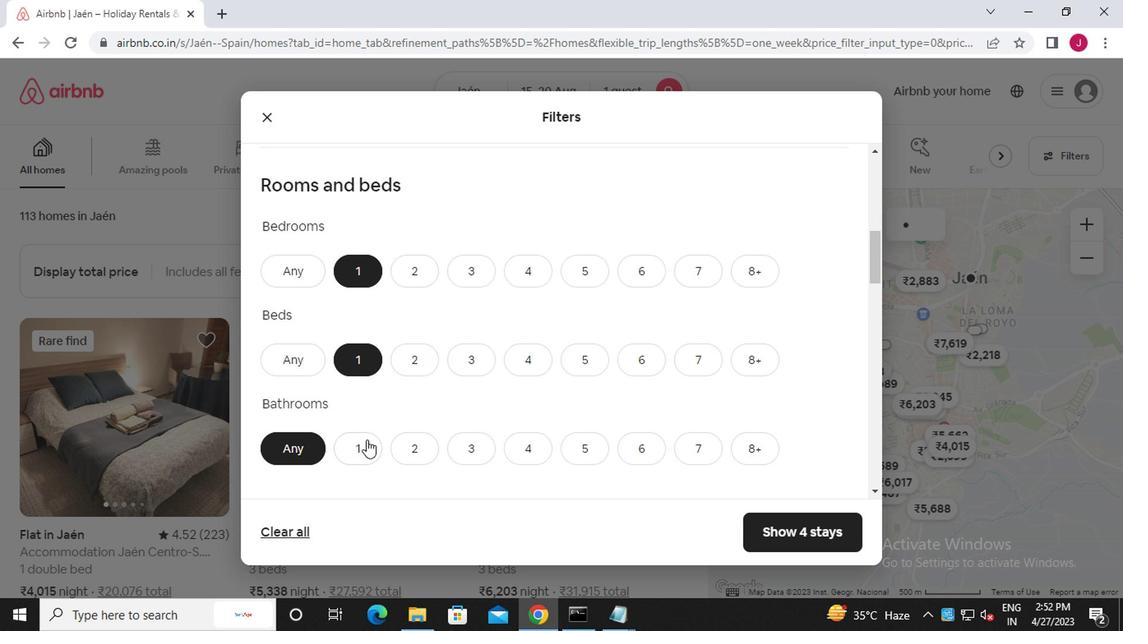 
Action: Mouse pressed left at (356, 450)
Screenshot: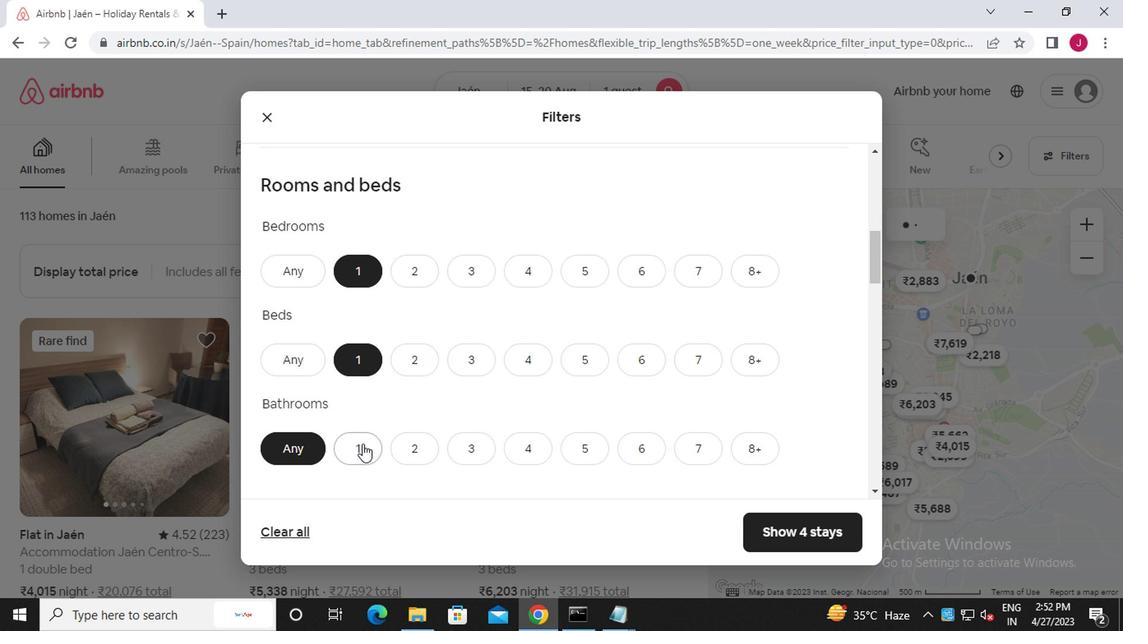 
Action: Mouse scrolled (356, 449) with delta (0, 0)
Screenshot: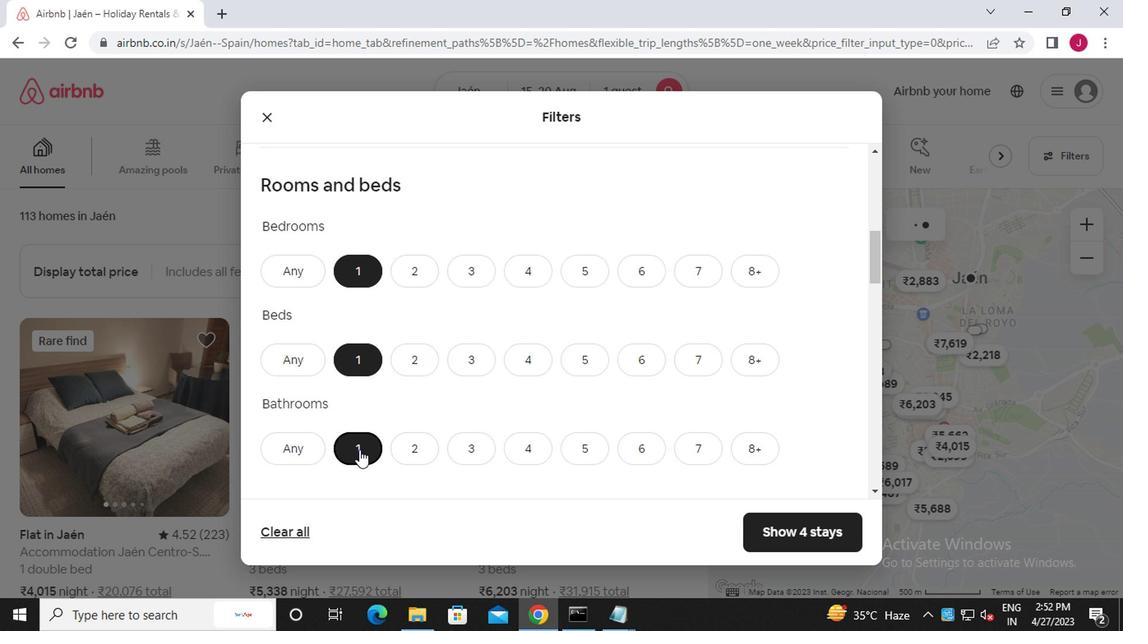 
Action: Mouse scrolled (356, 449) with delta (0, 0)
Screenshot: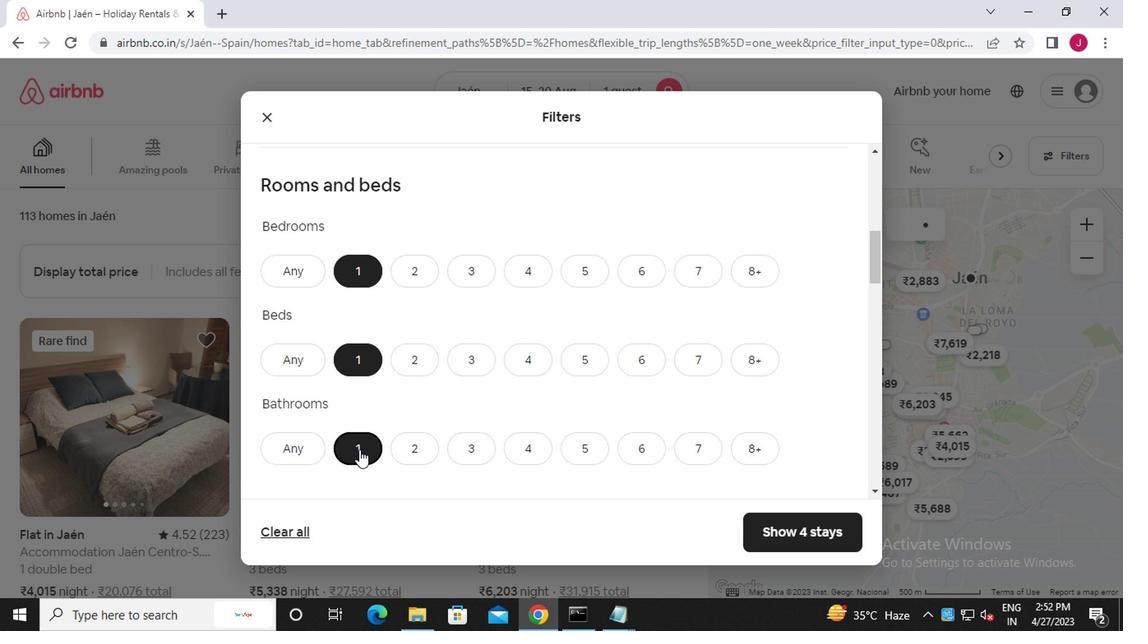 
Action: Mouse scrolled (356, 449) with delta (0, 0)
Screenshot: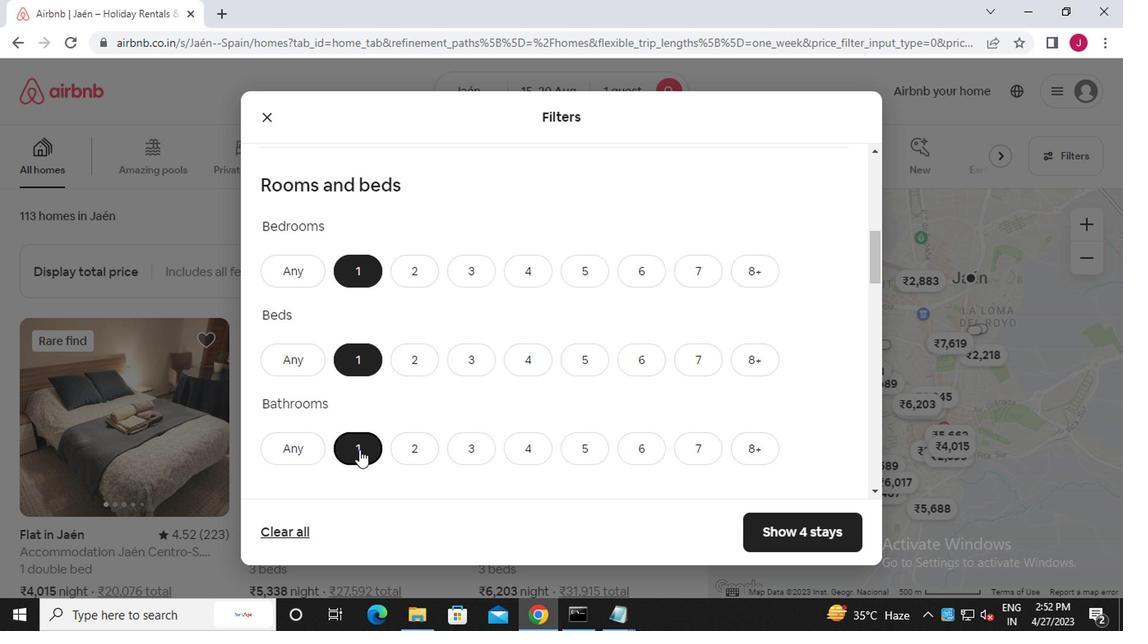 
Action: Mouse moved to (332, 393)
Screenshot: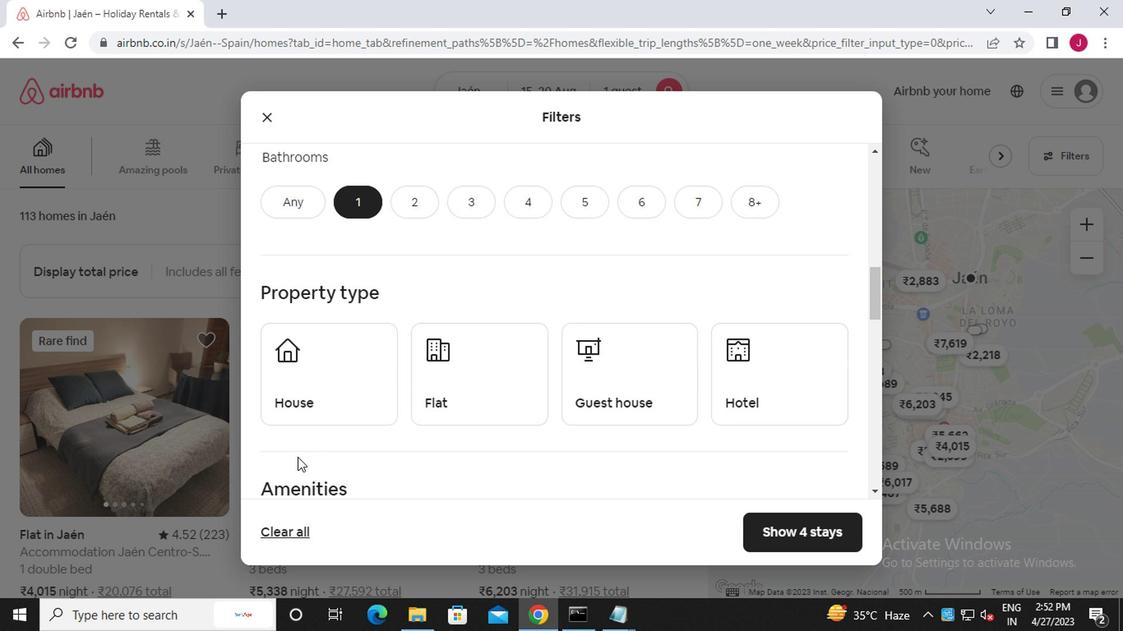 
Action: Mouse pressed left at (332, 393)
Screenshot: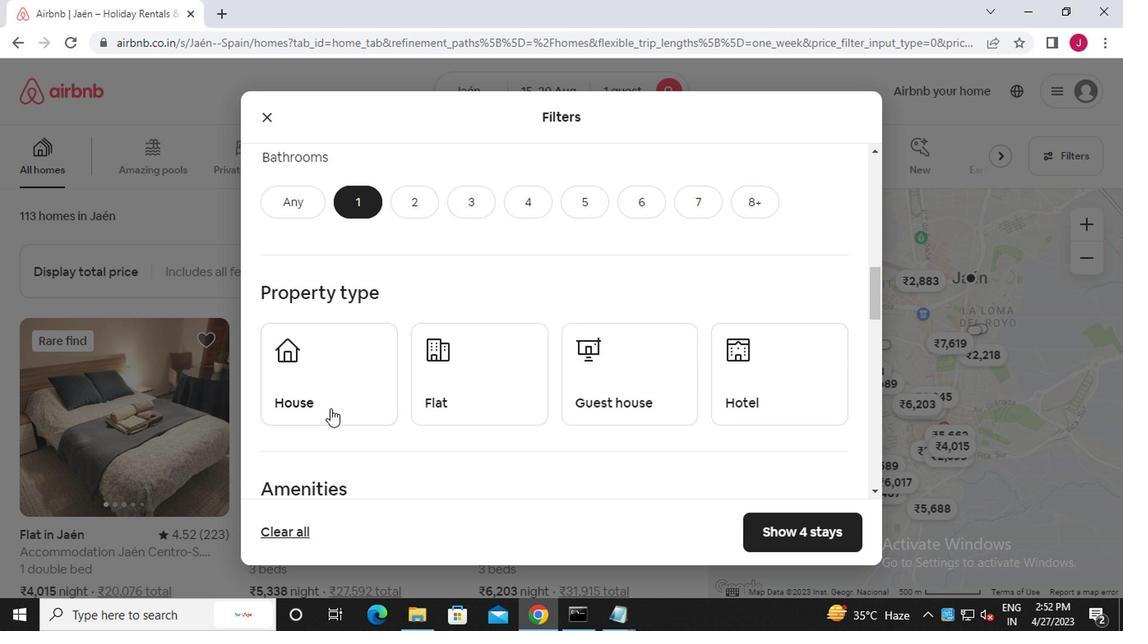 
Action: Mouse moved to (438, 383)
Screenshot: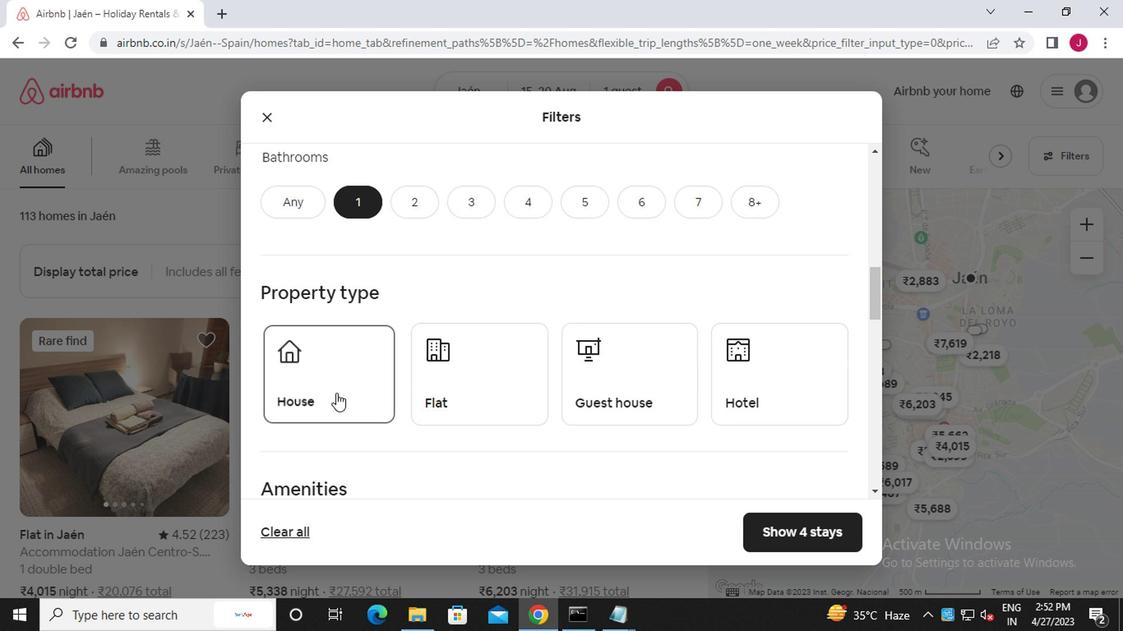 
Action: Mouse pressed left at (438, 383)
Screenshot: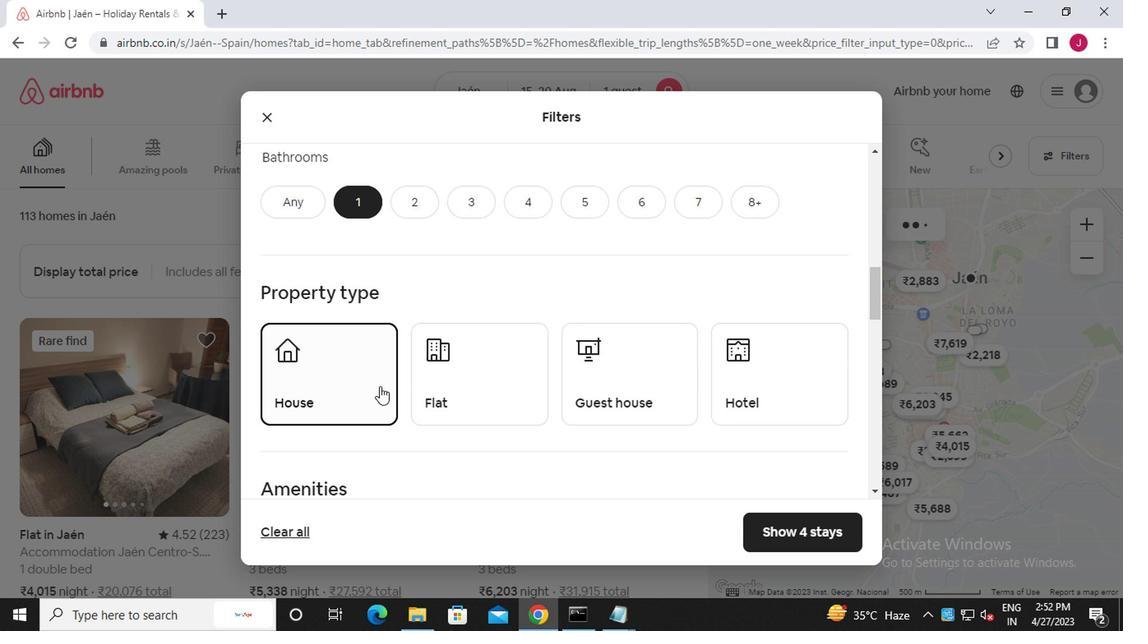 
Action: Mouse moved to (662, 375)
Screenshot: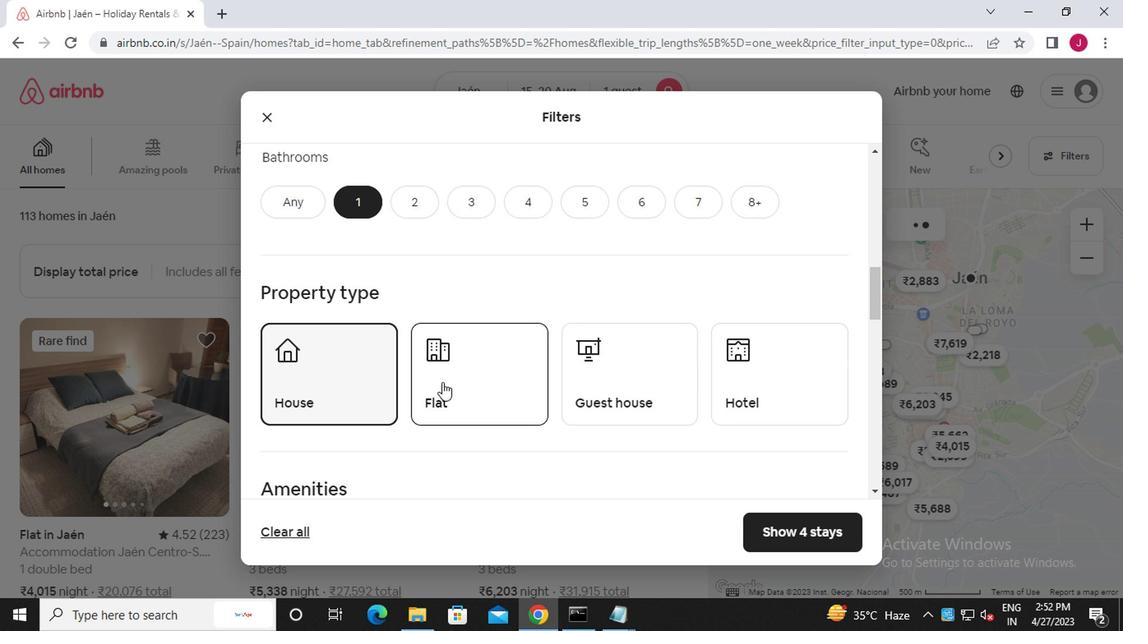 
Action: Mouse pressed left at (662, 375)
Screenshot: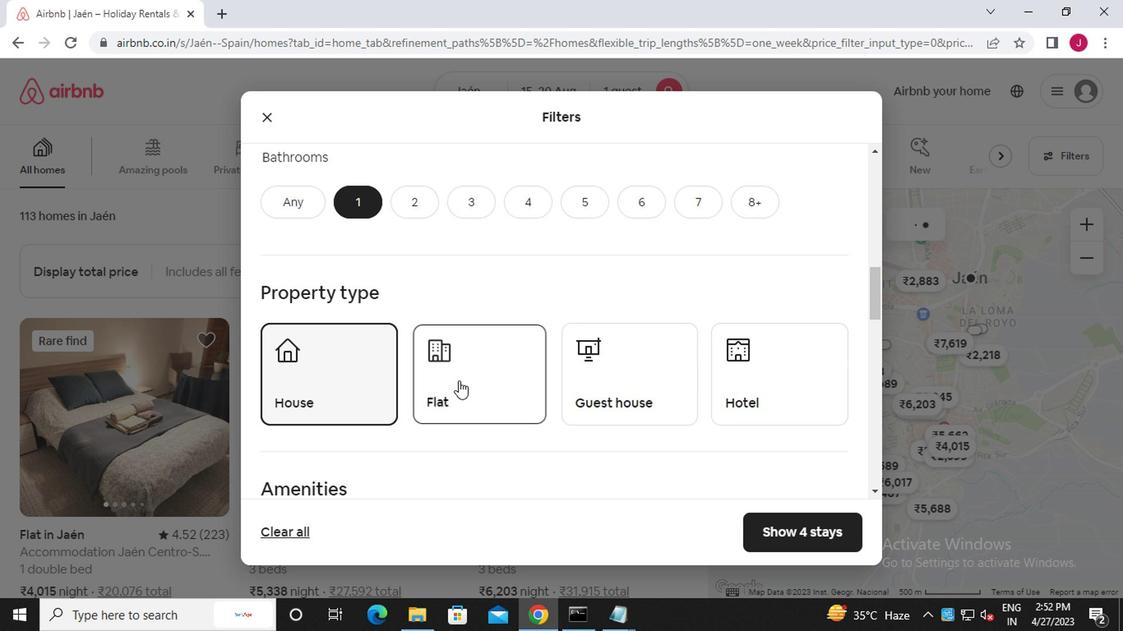 
Action: Mouse moved to (743, 377)
Screenshot: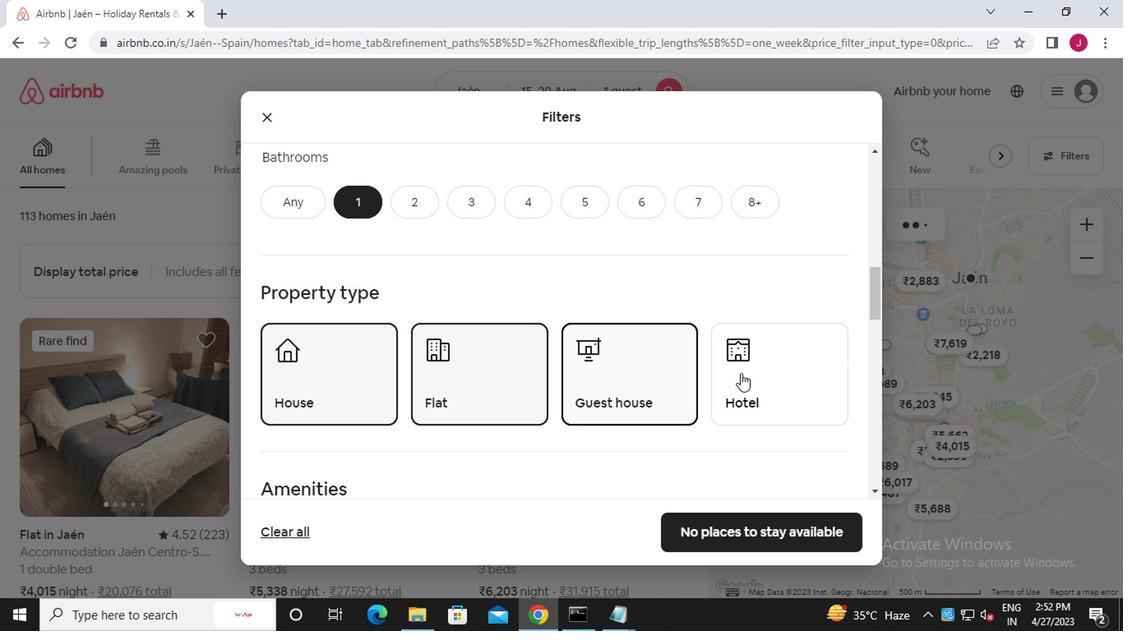 
Action: Mouse pressed left at (743, 377)
Screenshot: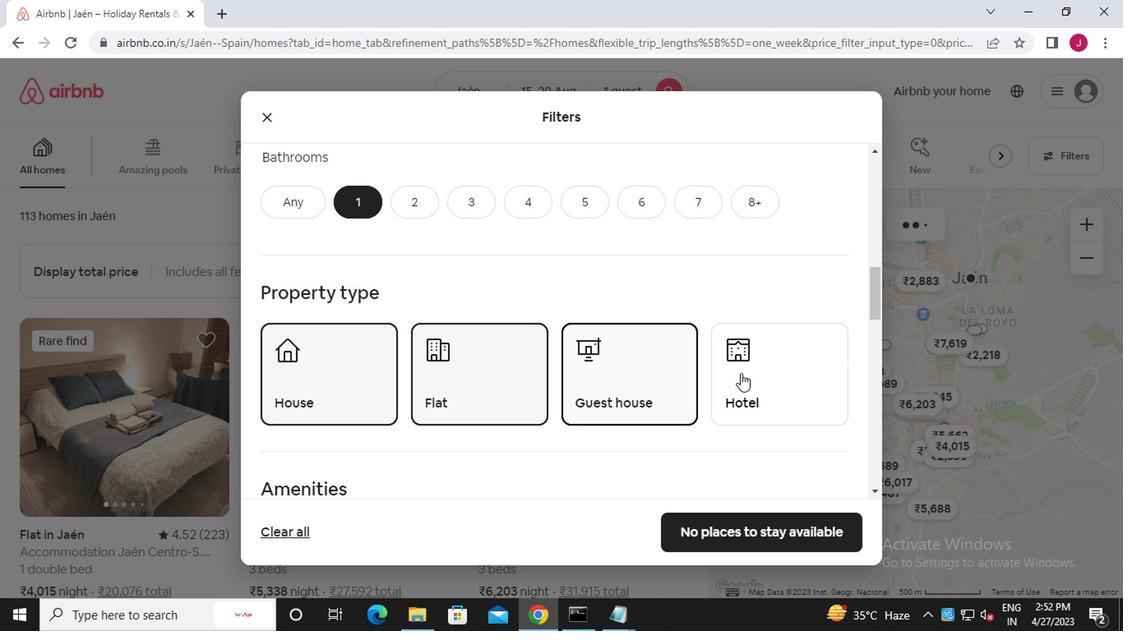 
Action: Mouse moved to (593, 406)
Screenshot: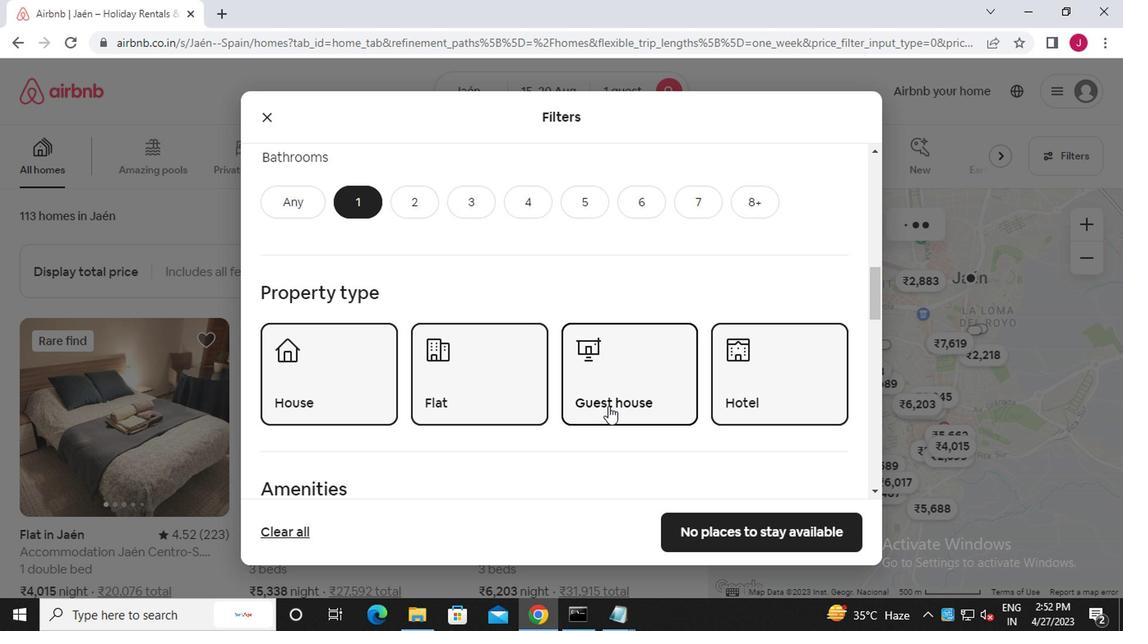 
Action: Mouse scrolled (593, 405) with delta (0, 0)
Screenshot: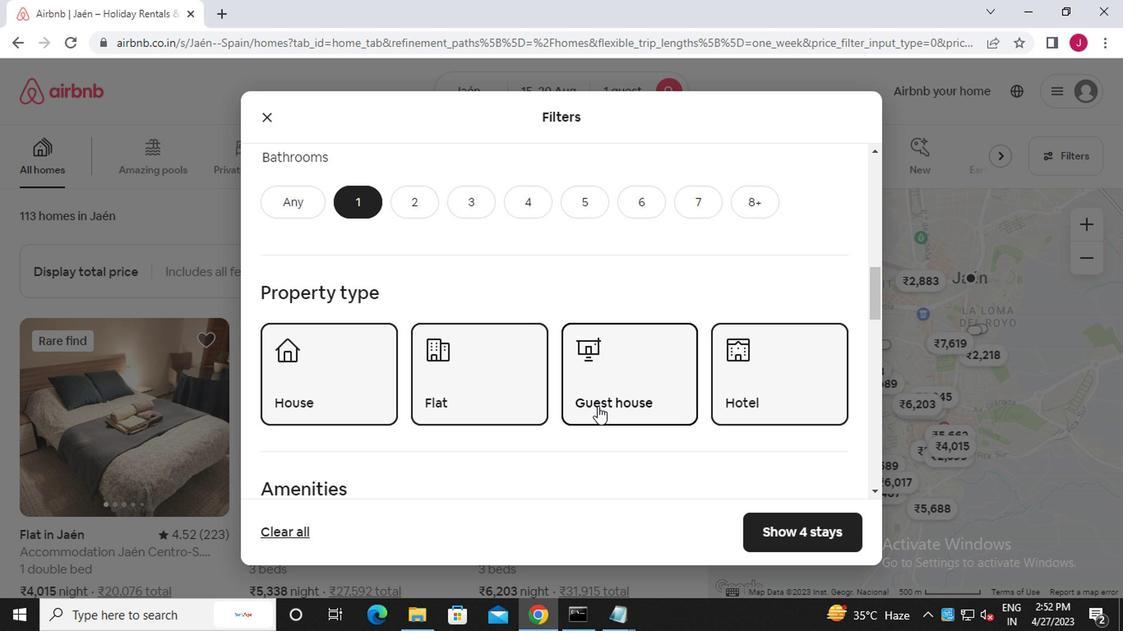 
Action: Mouse scrolled (593, 405) with delta (0, 0)
Screenshot: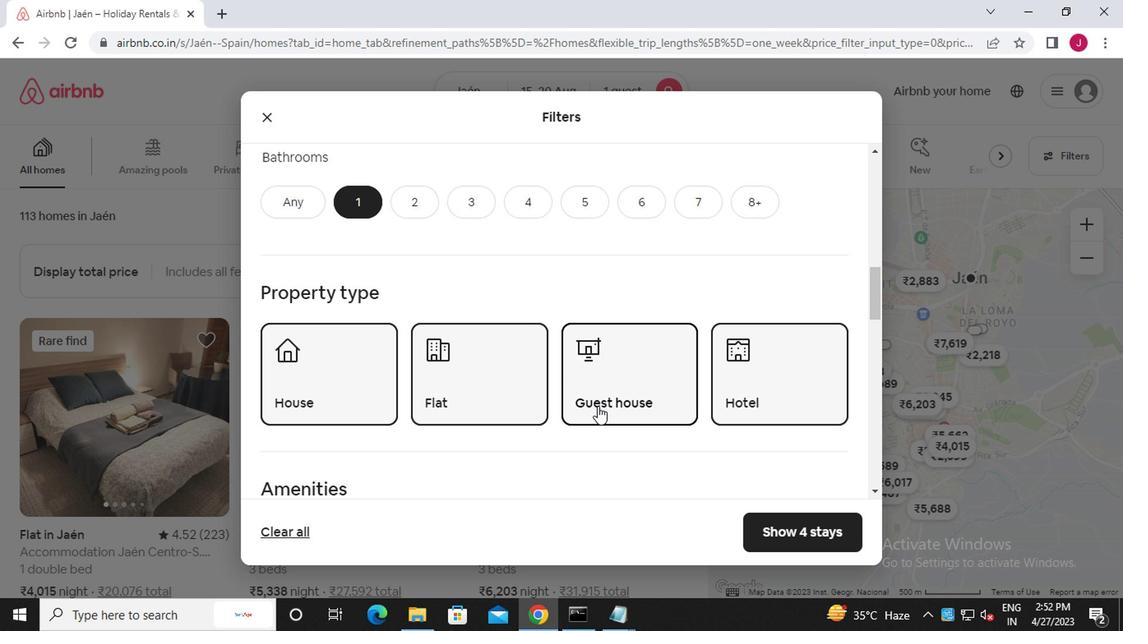 
Action: Mouse scrolled (593, 405) with delta (0, 0)
Screenshot: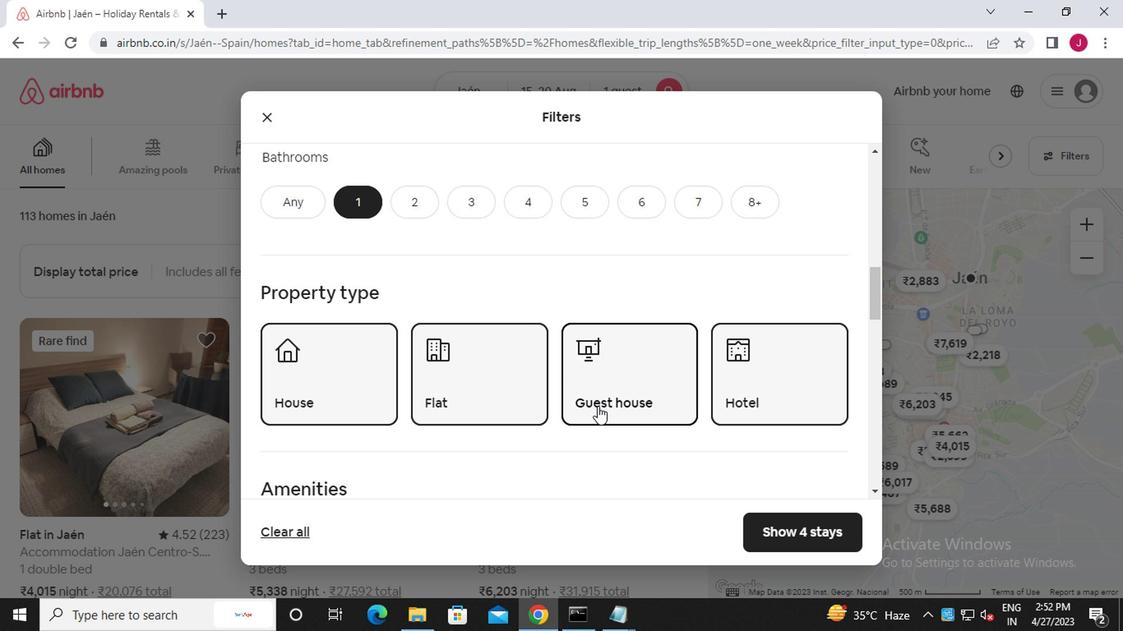 
Action: Mouse scrolled (593, 405) with delta (0, 0)
Screenshot: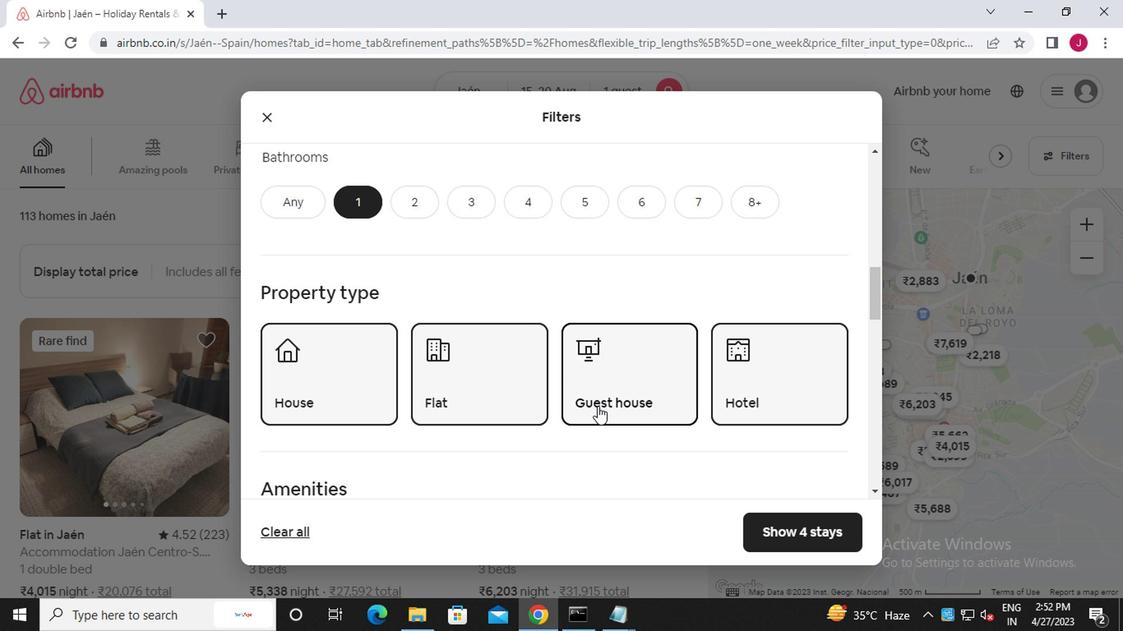 
Action: Mouse scrolled (593, 405) with delta (0, 0)
Screenshot: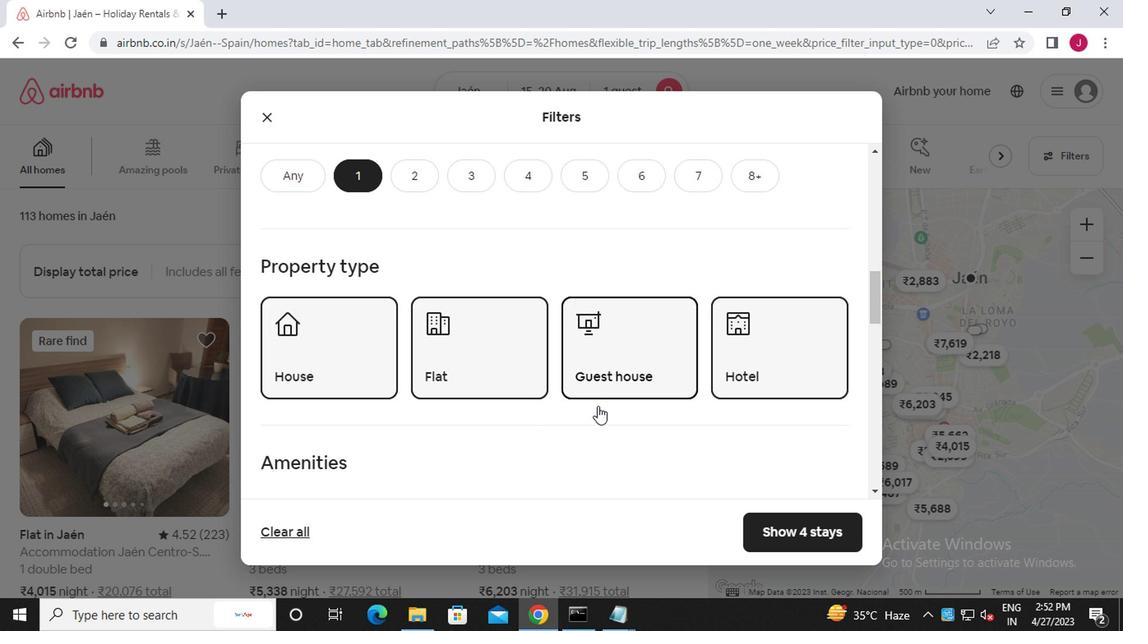 
Action: Mouse moved to (817, 470)
Screenshot: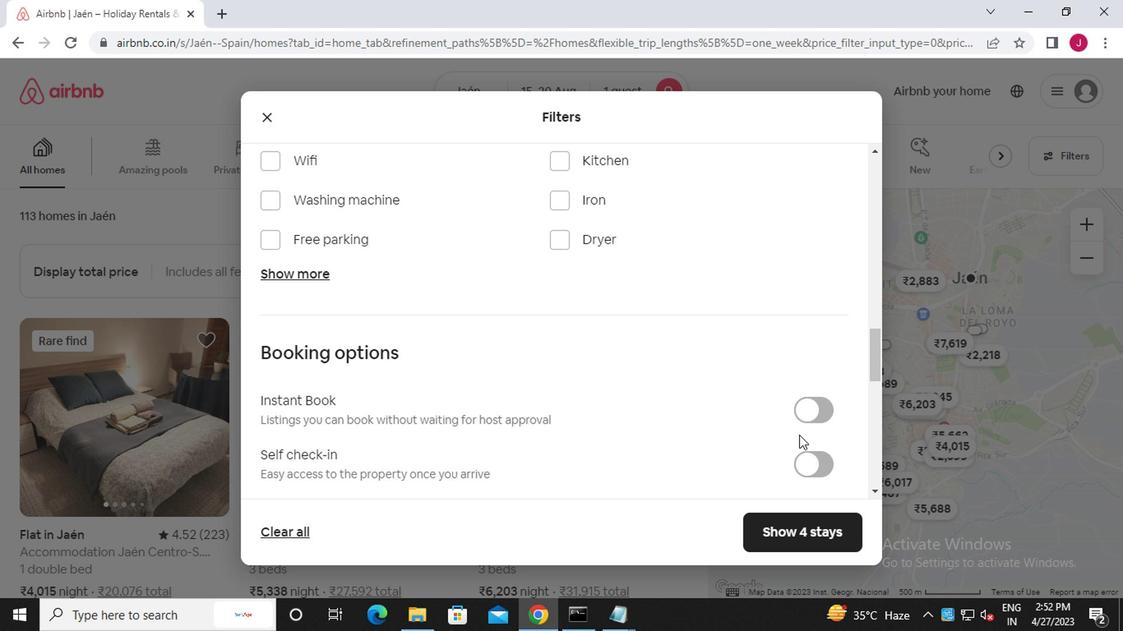 
Action: Mouse pressed left at (817, 470)
Screenshot: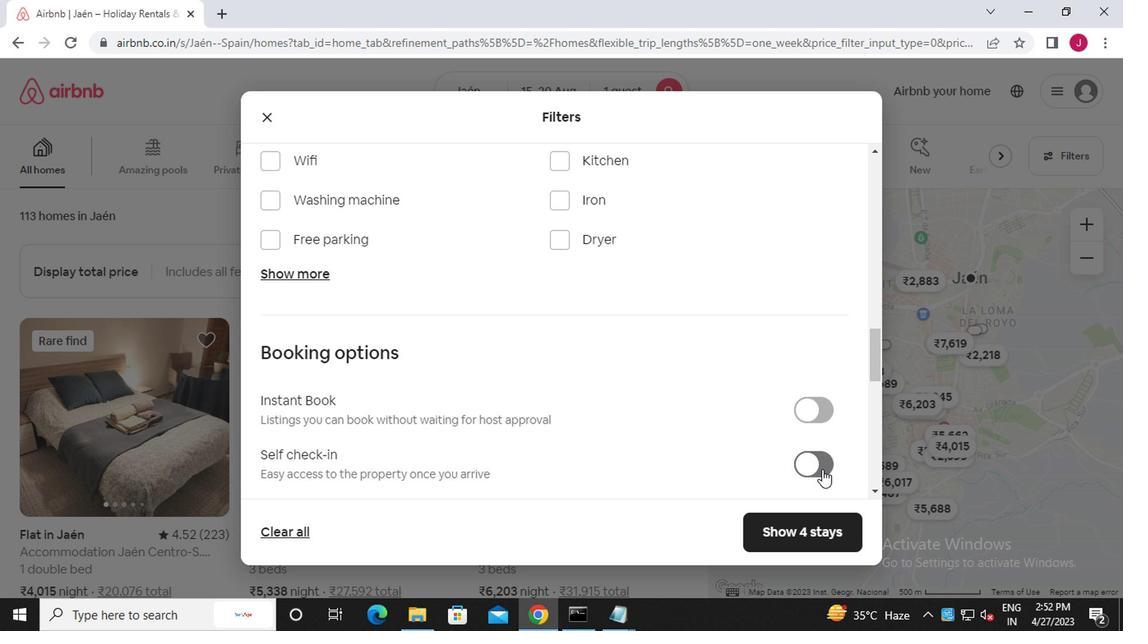 
Action: Mouse moved to (424, 414)
Screenshot: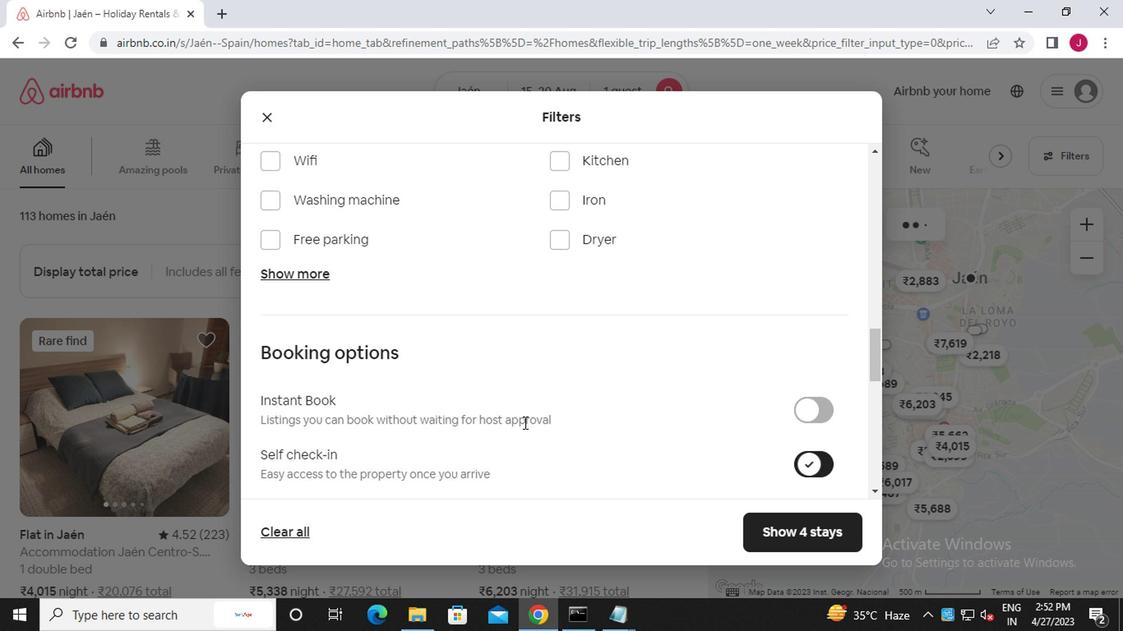 
Action: Mouse scrolled (424, 413) with delta (0, 0)
Screenshot: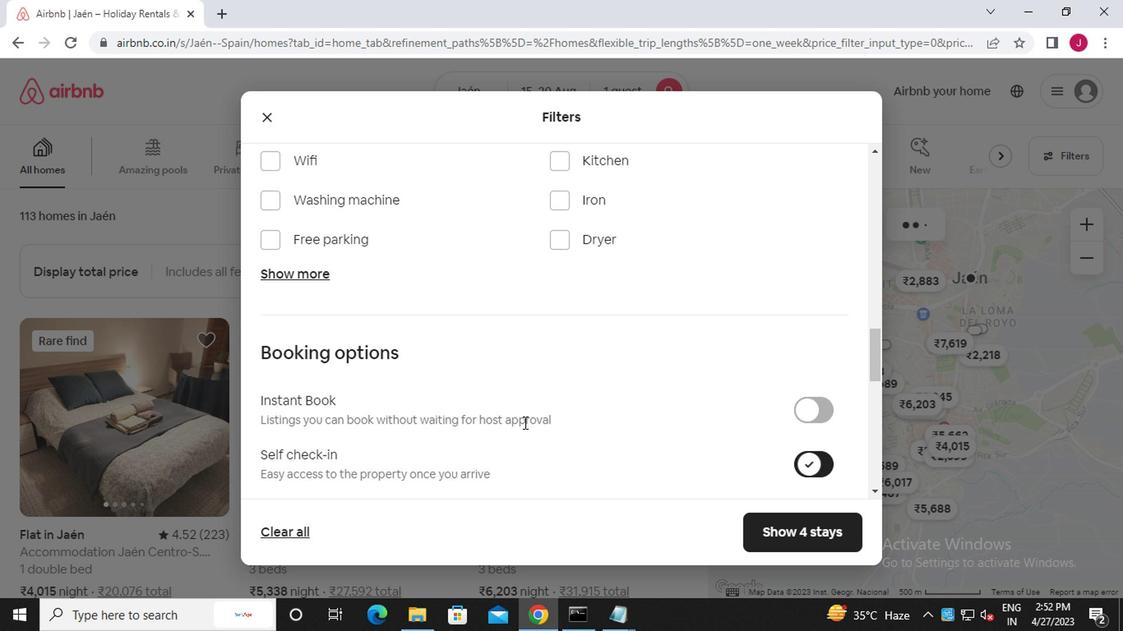 
Action: Mouse moved to (423, 414)
Screenshot: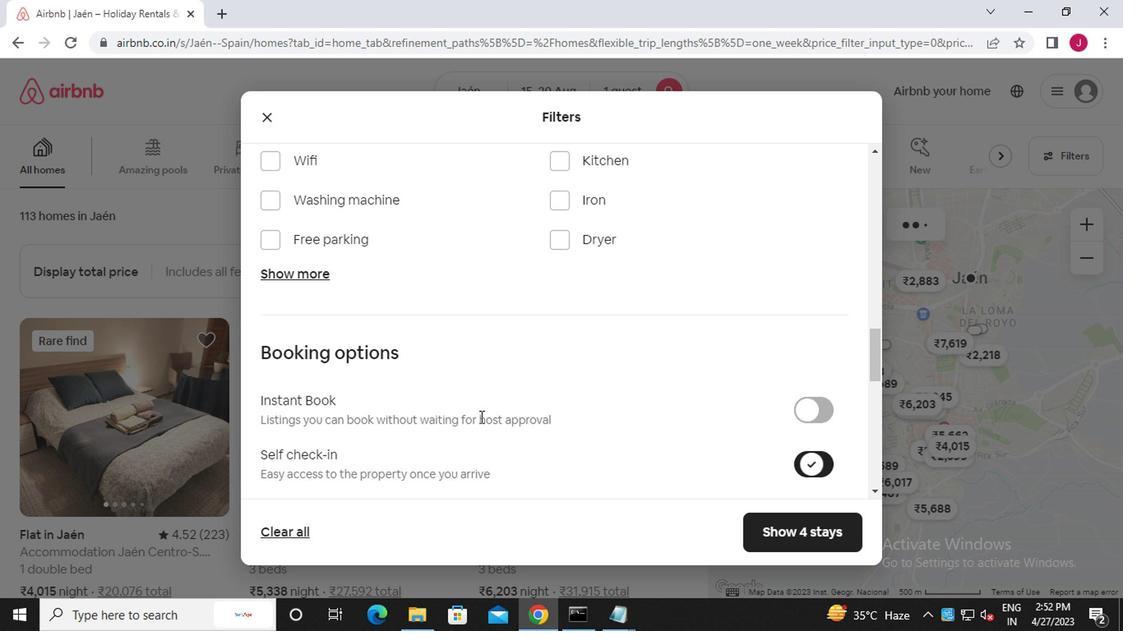 
Action: Mouse scrolled (423, 413) with delta (0, 0)
Screenshot: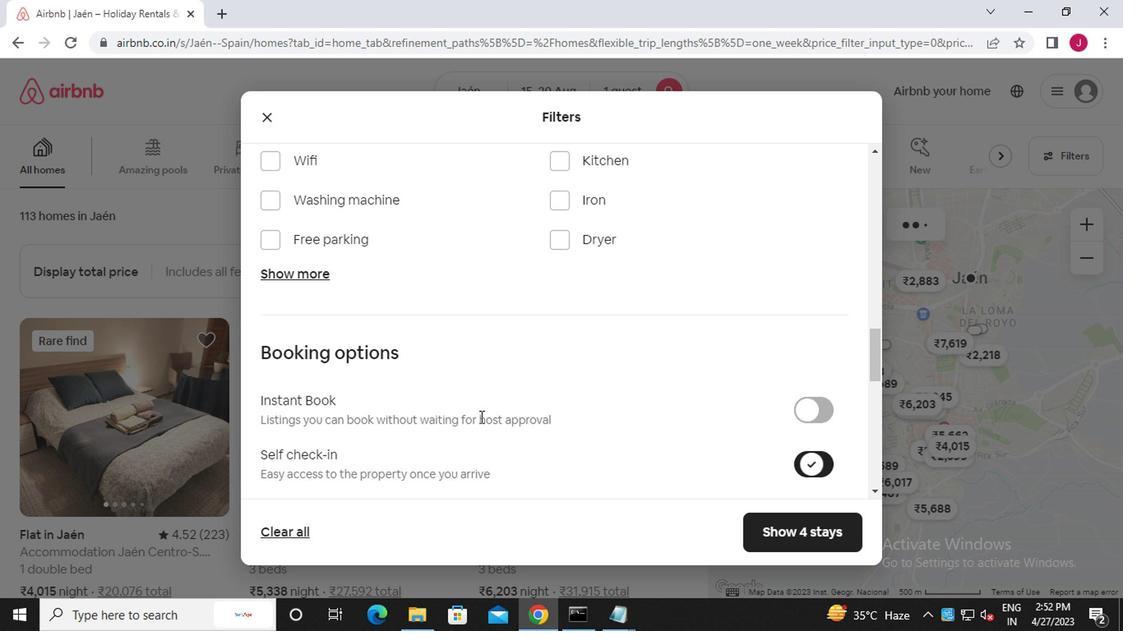 
Action: Mouse moved to (422, 414)
Screenshot: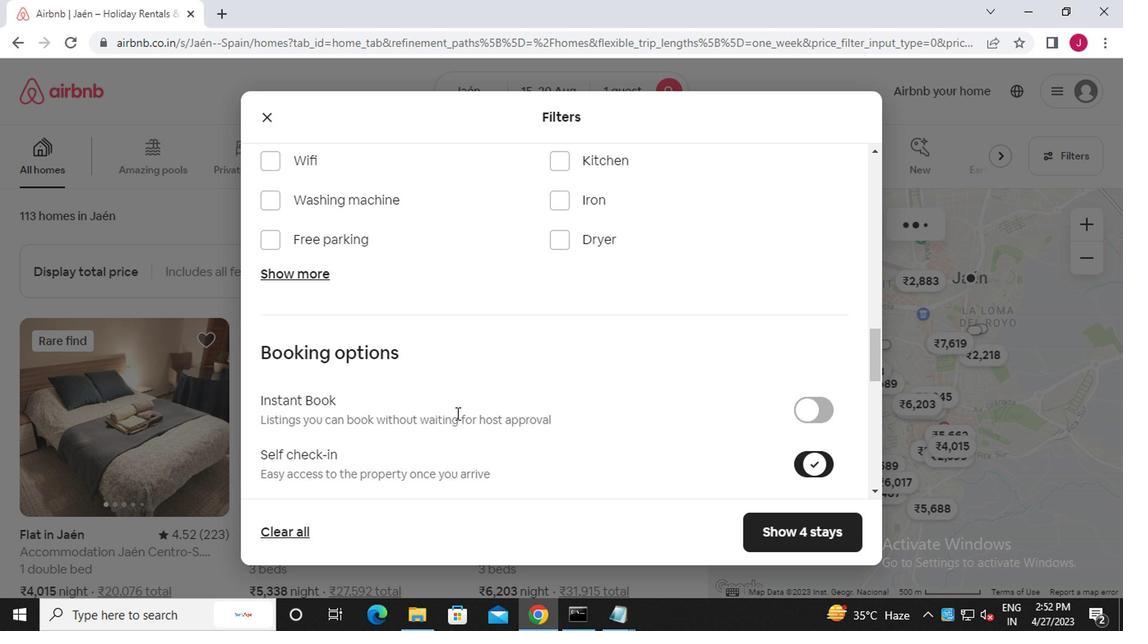 
Action: Mouse scrolled (422, 413) with delta (0, 0)
Screenshot: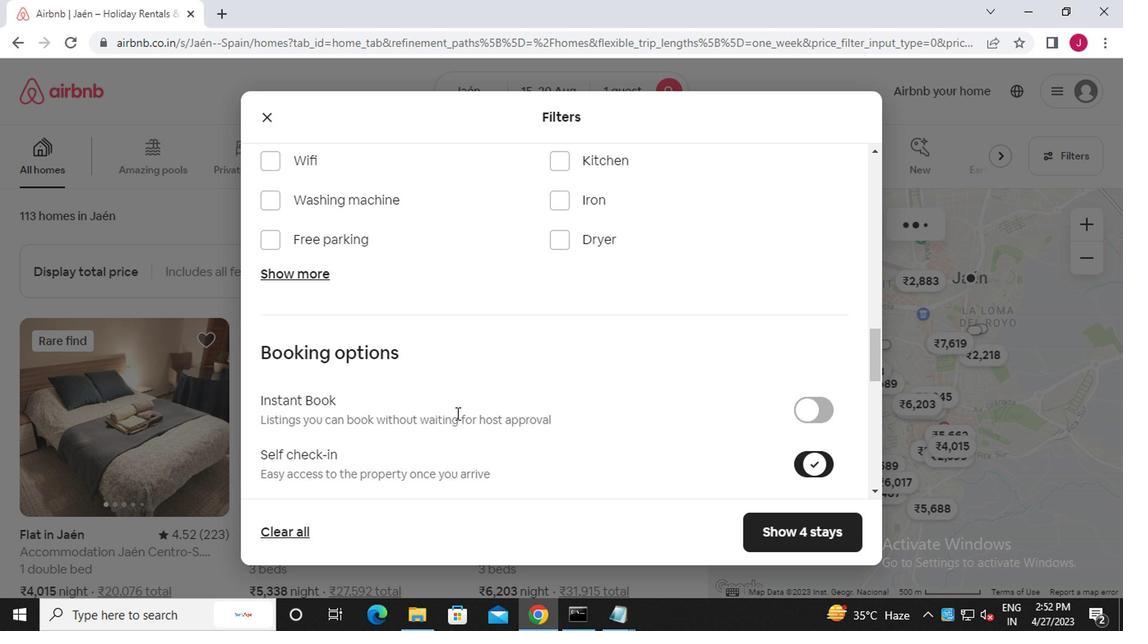 
Action: Mouse scrolled (422, 413) with delta (0, 0)
Screenshot: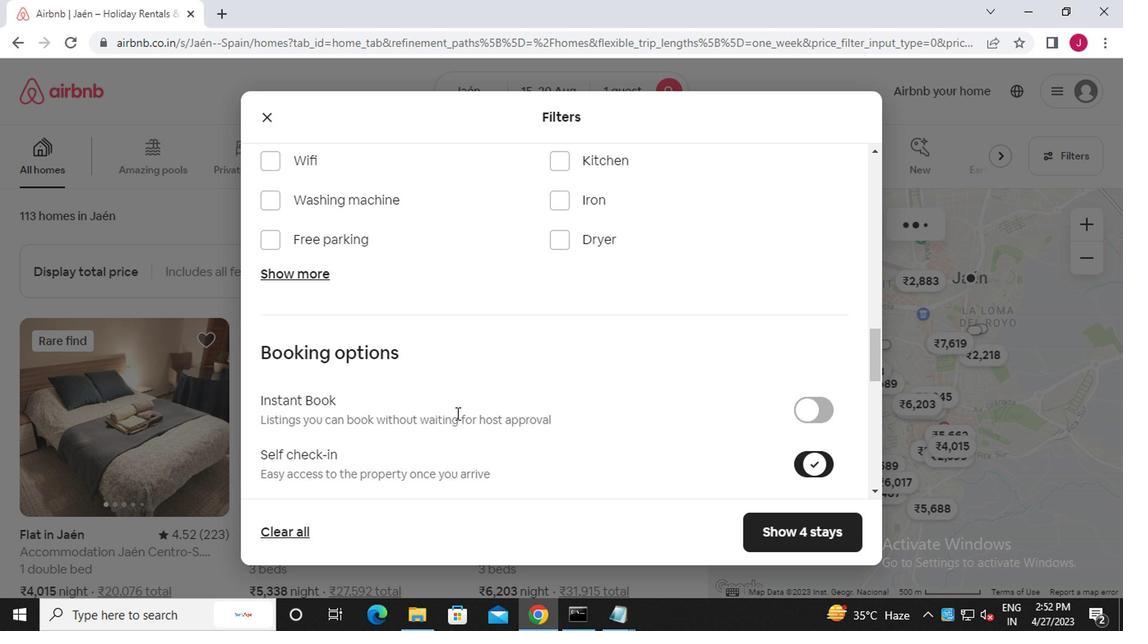 
Action: Mouse scrolled (422, 413) with delta (0, 0)
Screenshot: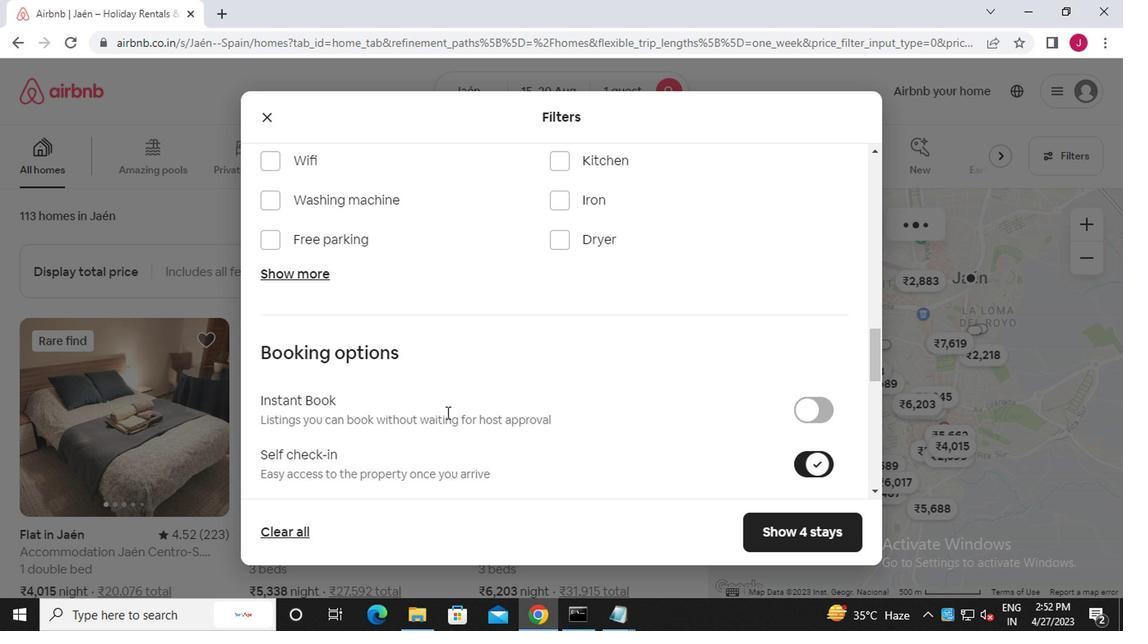 
Action: Mouse scrolled (422, 413) with delta (0, 0)
Screenshot: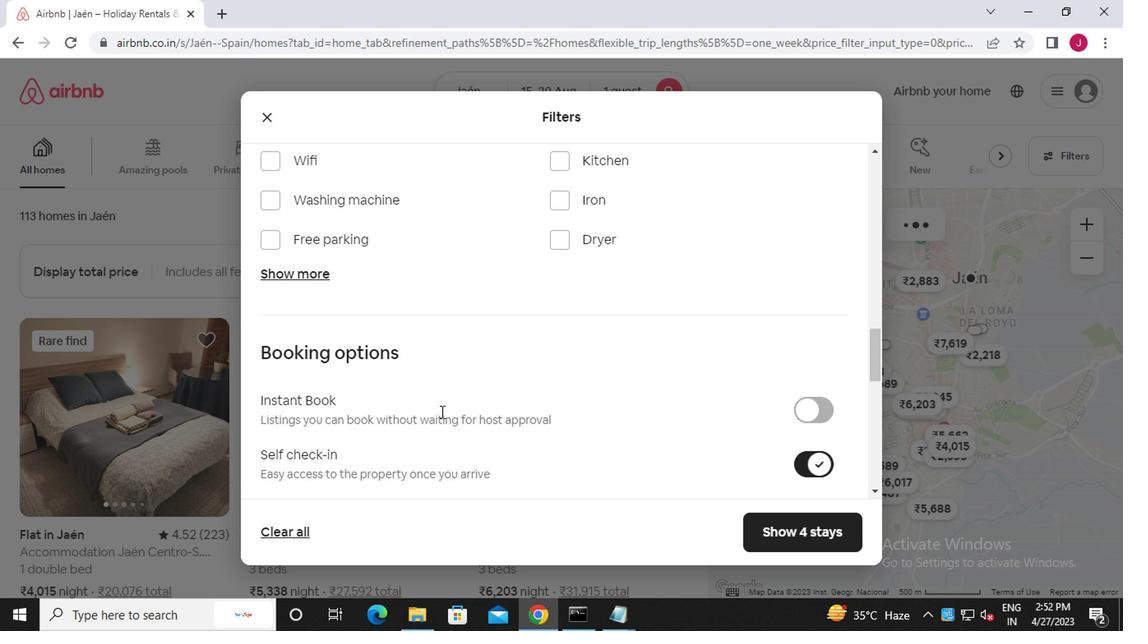 
Action: Mouse moved to (299, 428)
Screenshot: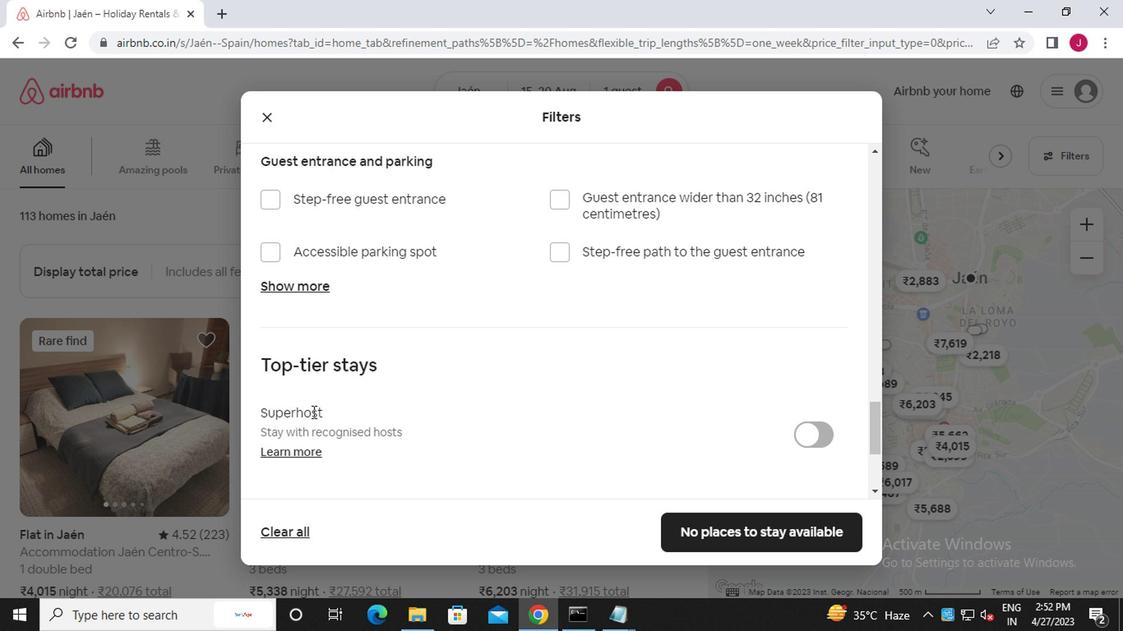 
Action: Mouse scrolled (299, 427) with delta (0, 0)
Screenshot: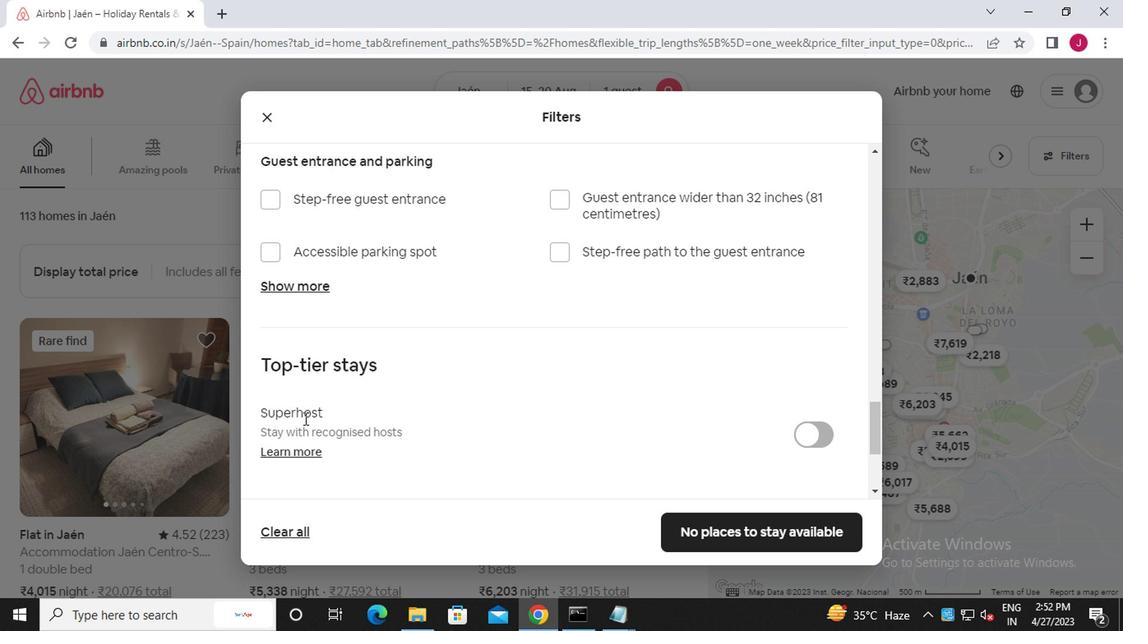 
Action: Mouse scrolled (299, 427) with delta (0, 0)
Screenshot: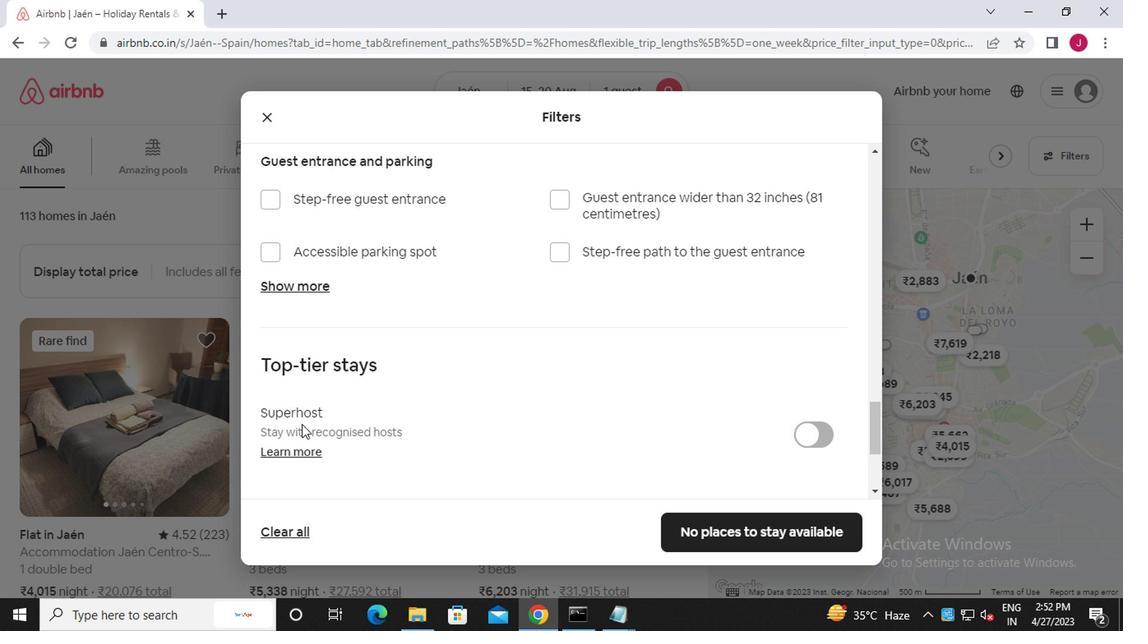 
Action: Mouse scrolled (299, 427) with delta (0, 0)
Screenshot: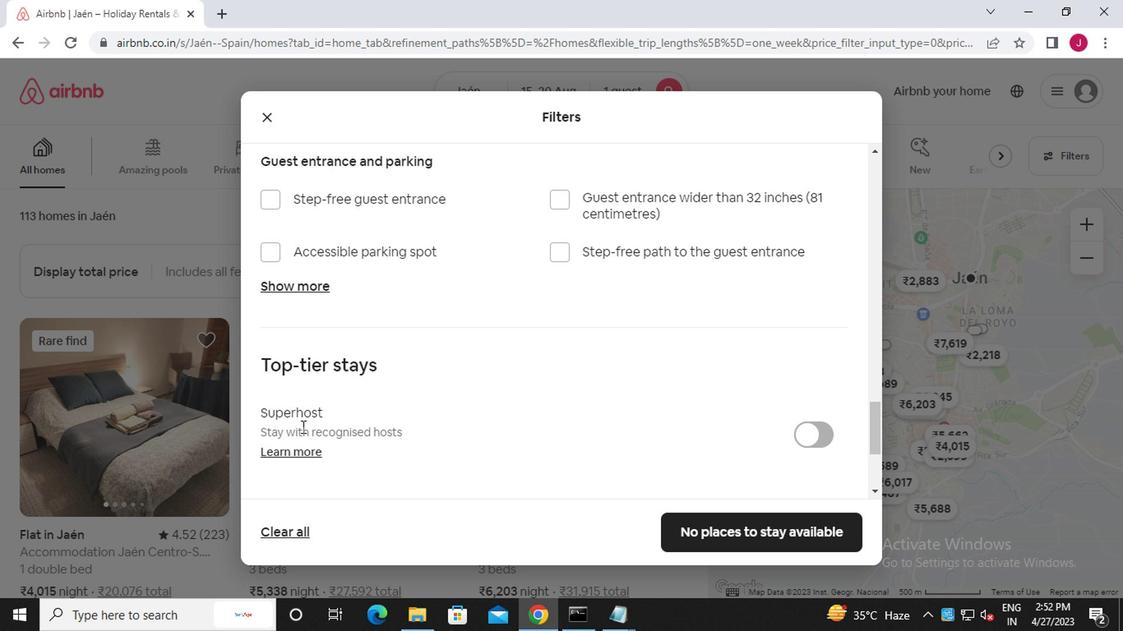 
Action: Mouse scrolled (299, 427) with delta (0, 0)
Screenshot: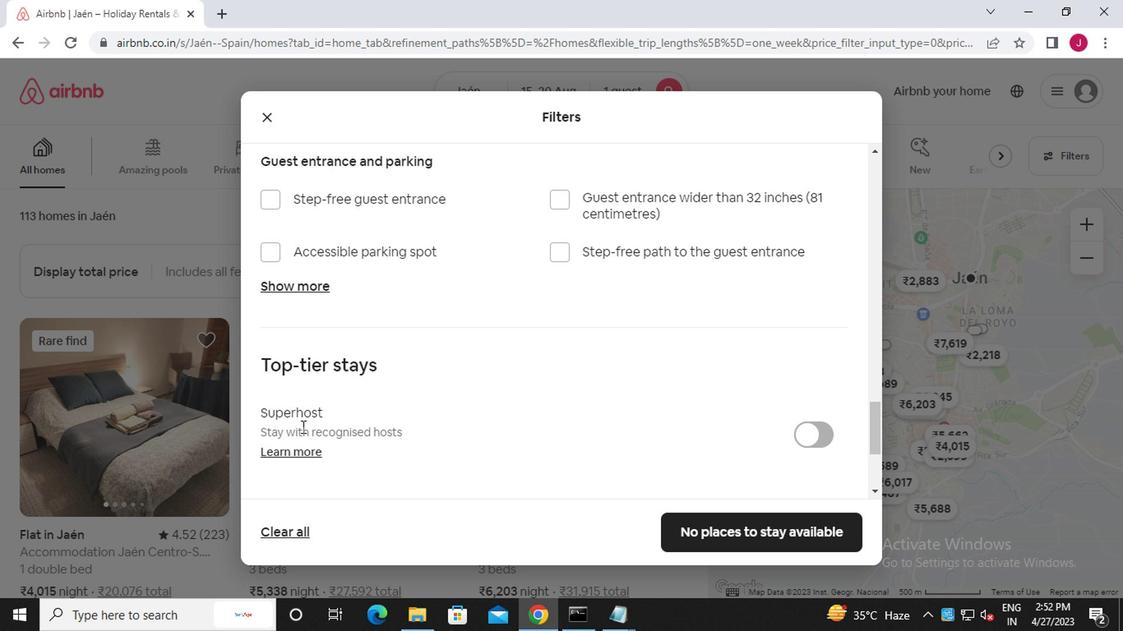 
Action: Mouse scrolled (299, 427) with delta (0, 0)
Screenshot: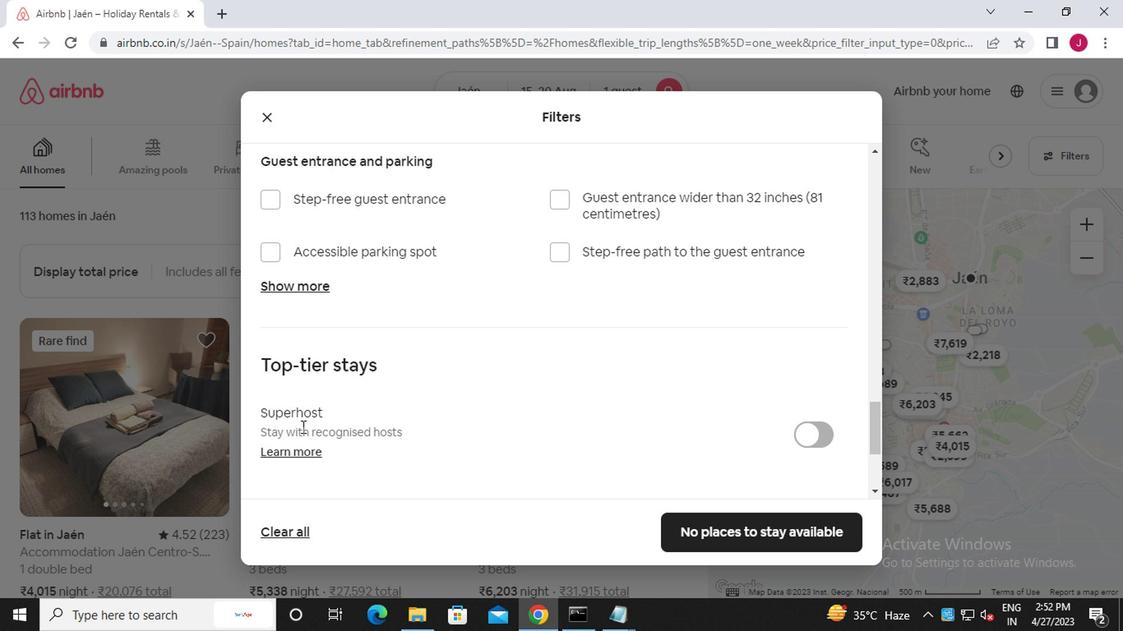
Action: Mouse scrolled (299, 427) with delta (0, 0)
Screenshot: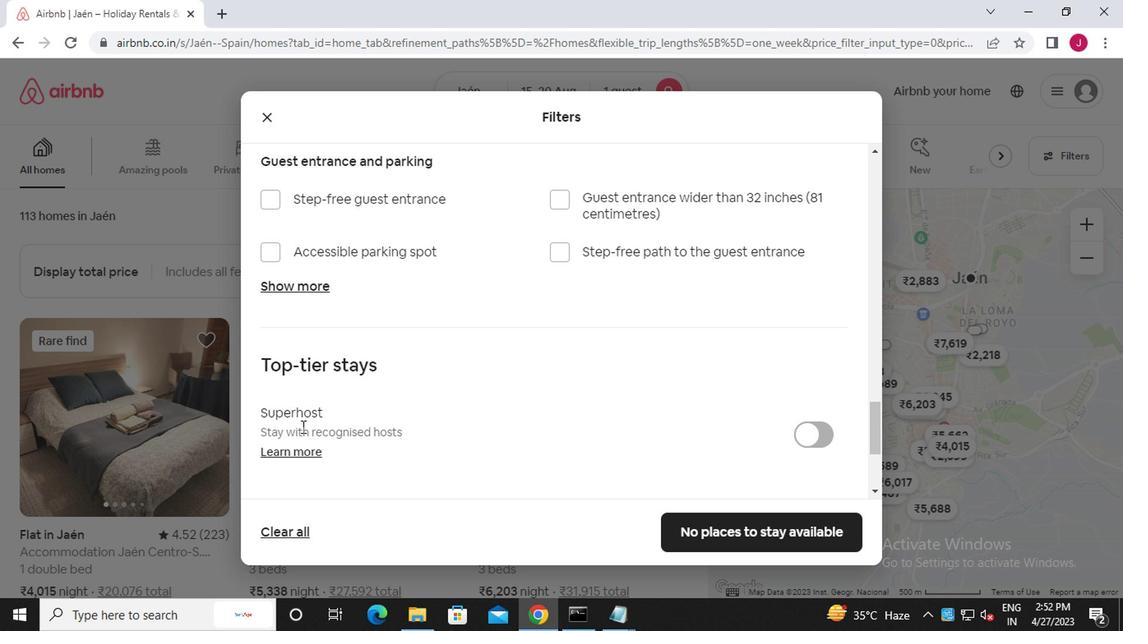 
Action: Mouse moved to (271, 377)
Screenshot: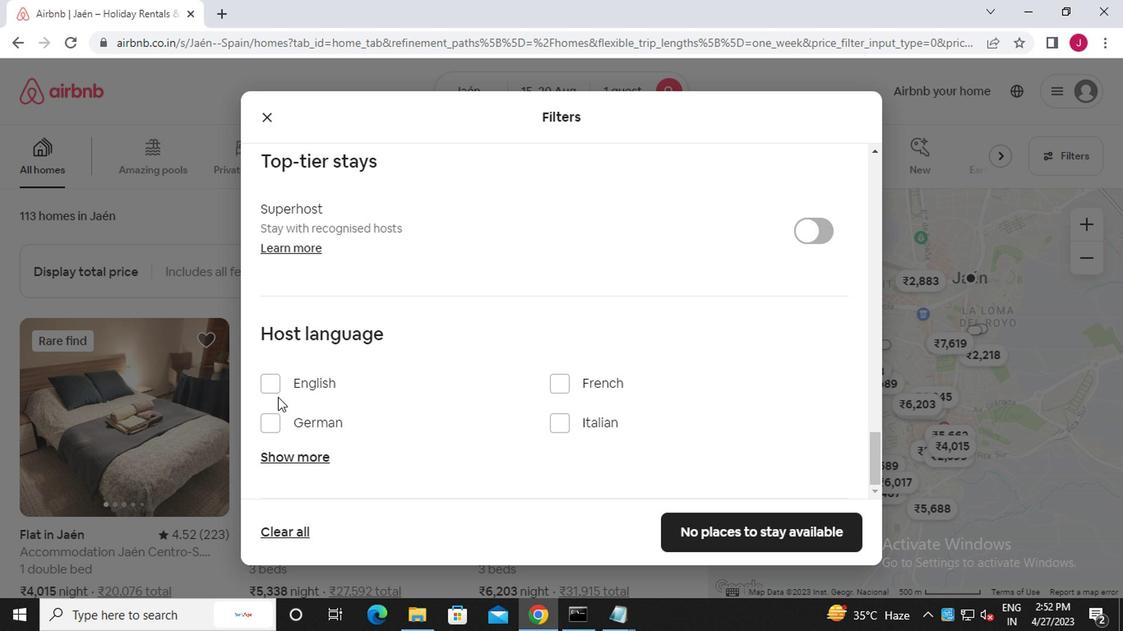 
Action: Mouse pressed left at (271, 377)
Screenshot: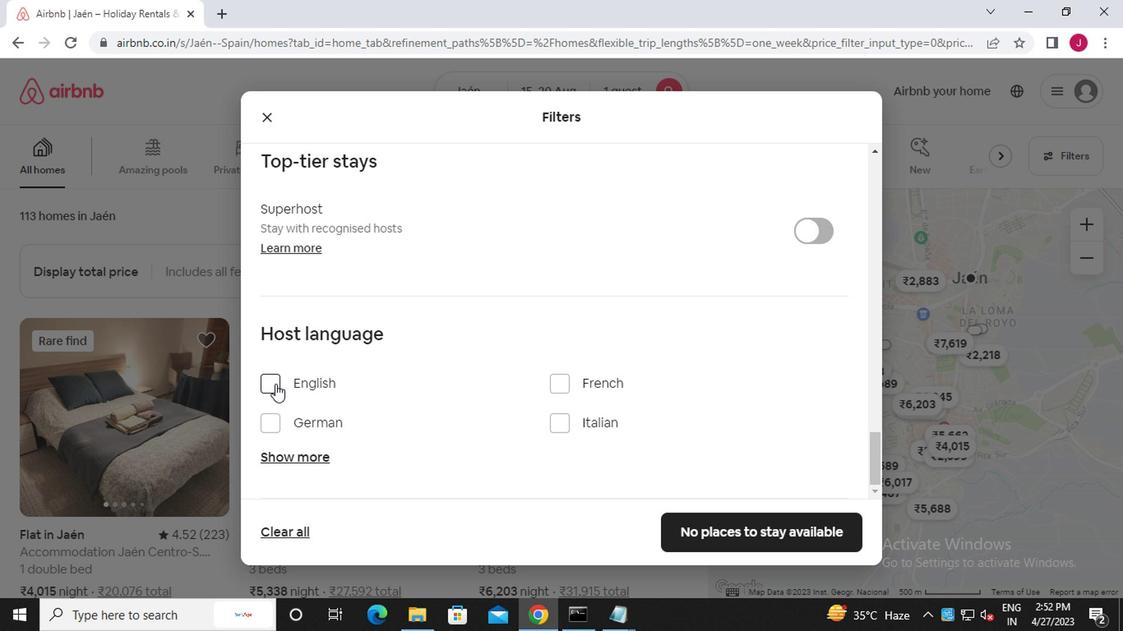 
Action: Mouse moved to (741, 531)
Screenshot: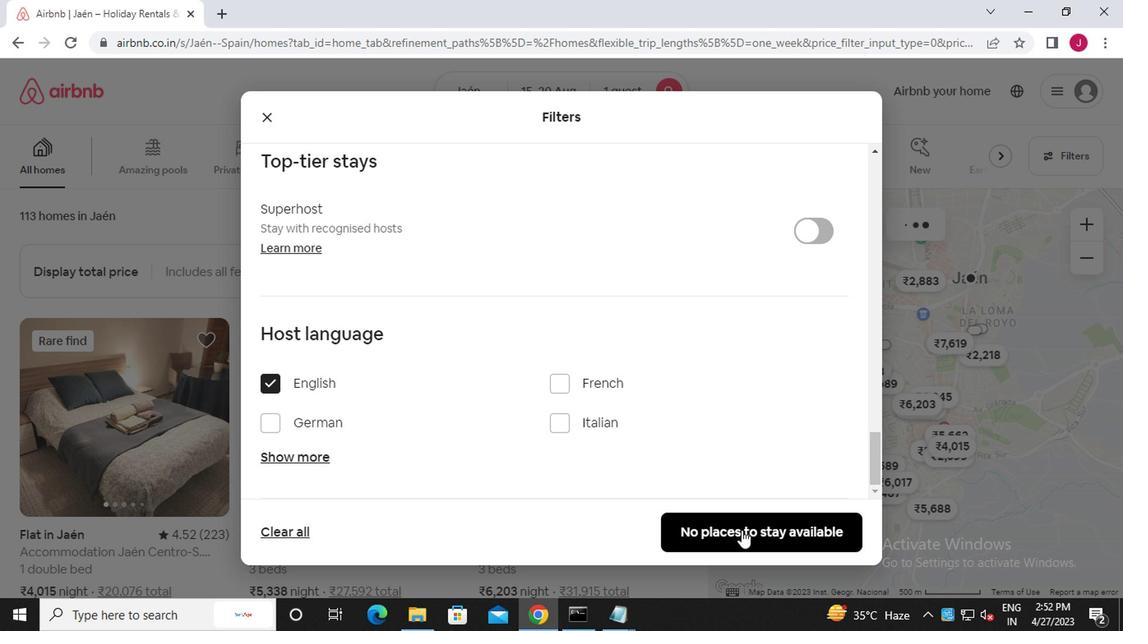 
Action: Mouse pressed left at (741, 531)
Screenshot: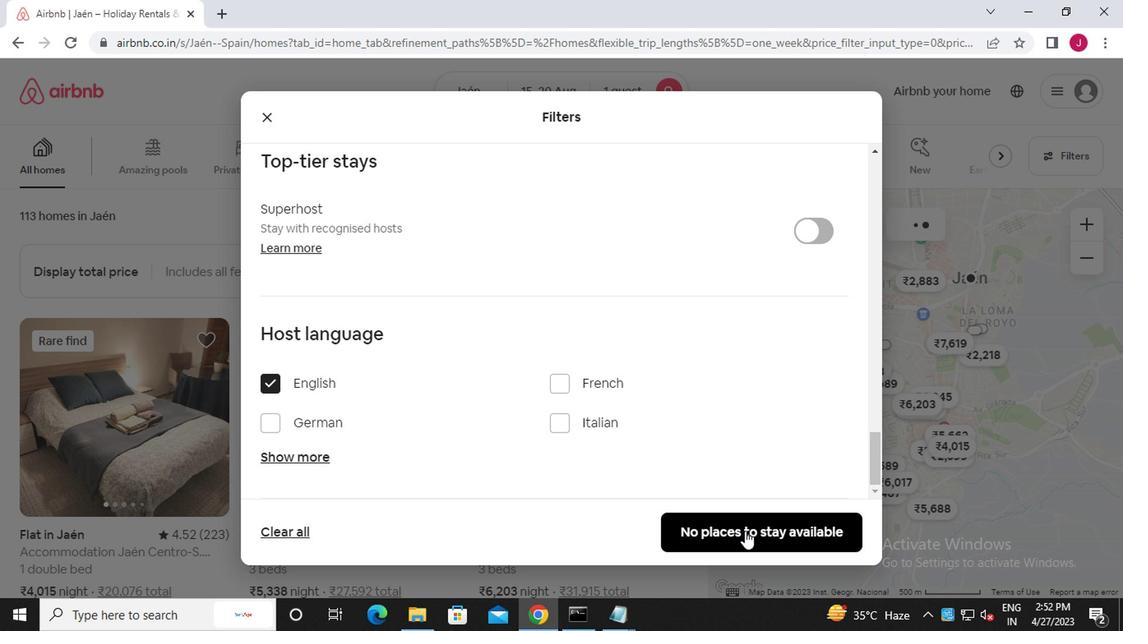 
Action: Mouse moved to (741, 531)
Screenshot: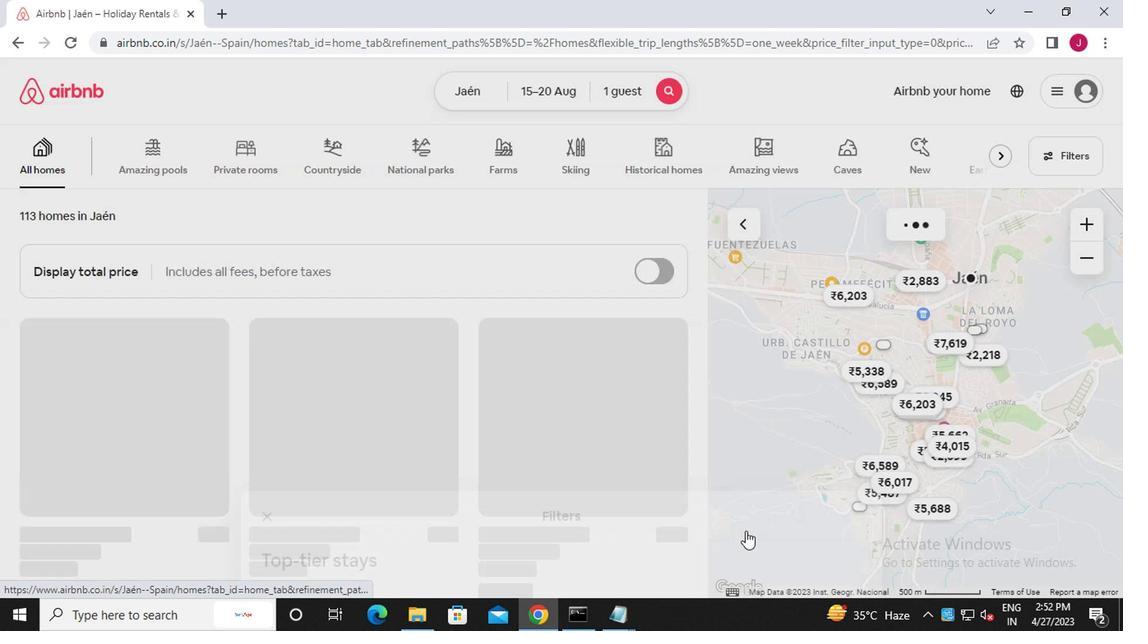 
